 Task: Look for space in Parma, Italy from 4th June, 2023 to 8th June, 2023 for 2 adults in price range Rs.8000 to Rs.16000. Place can be private room with 1  bedroom having 1 bed and 1 bathroom. Property type can be house, flat, guest house, hotel. Booking option can be shelf check-in. Required host language is English.
Action: Mouse moved to (397, 106)
Screenshot: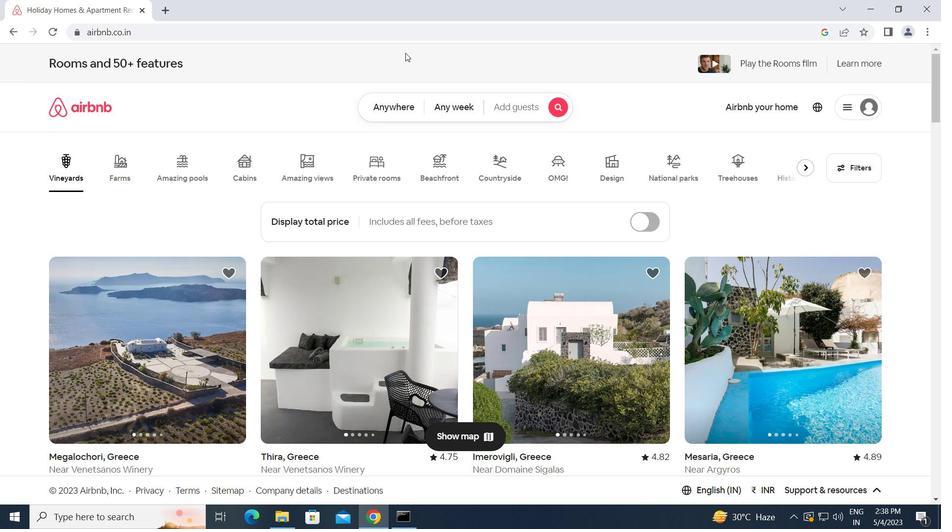 
Action: Mouse pressed left at (397, 106)
Screenshot: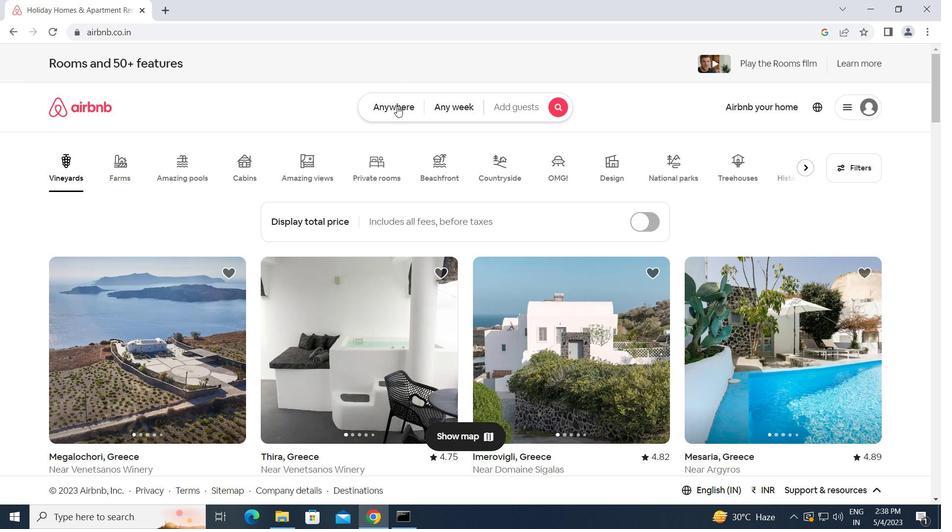 
Action: Mouse moved to (347, 142)
Screenshot: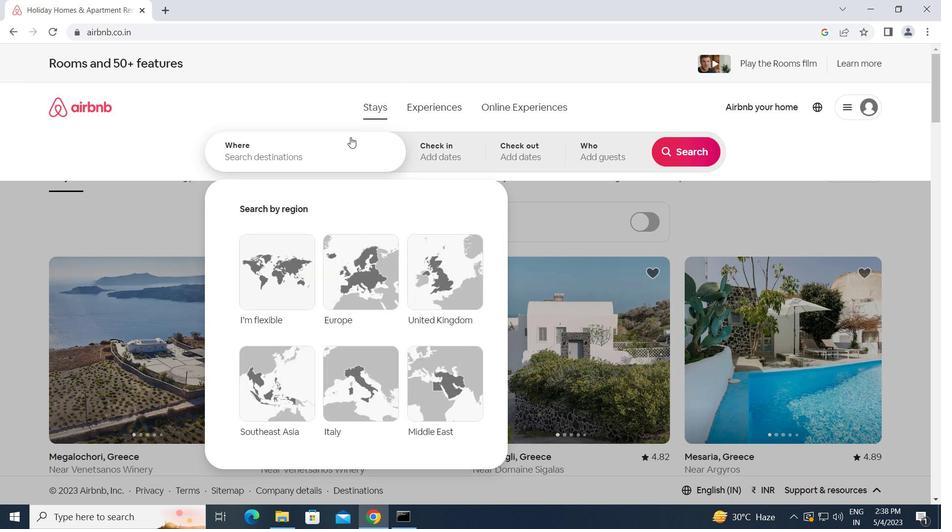 
Action: Mouse pressed left at (347, 142)
Screenshot: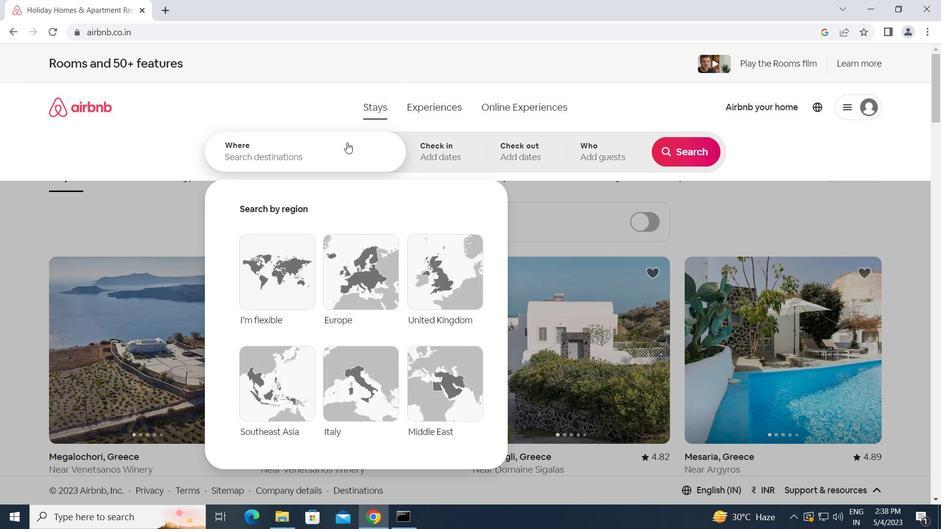 
Action: Key pressed p<Key.caps_lock>arma,<Key.space><Key.caps_lock>i<Key.caps_lock>taly<Key.enter>
Screenshot: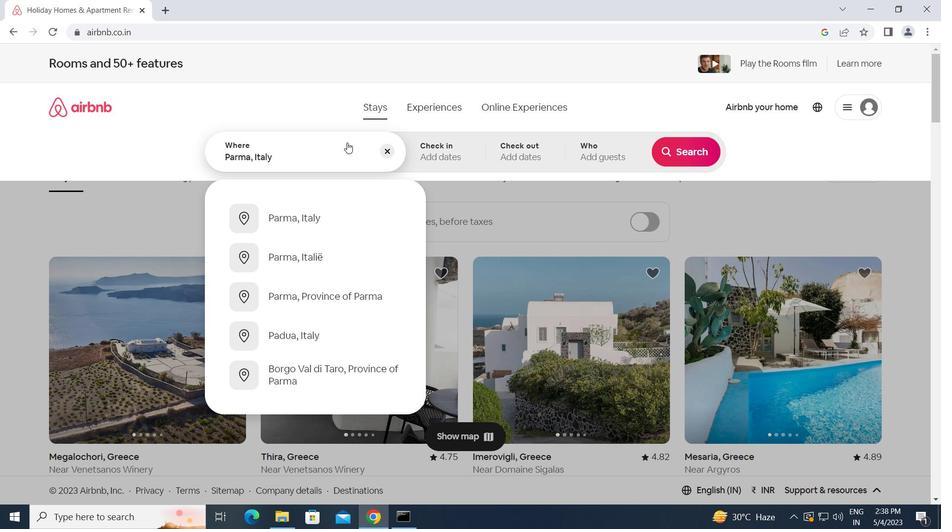 
Action: Mouse moved to (501, 335)
Screenshot: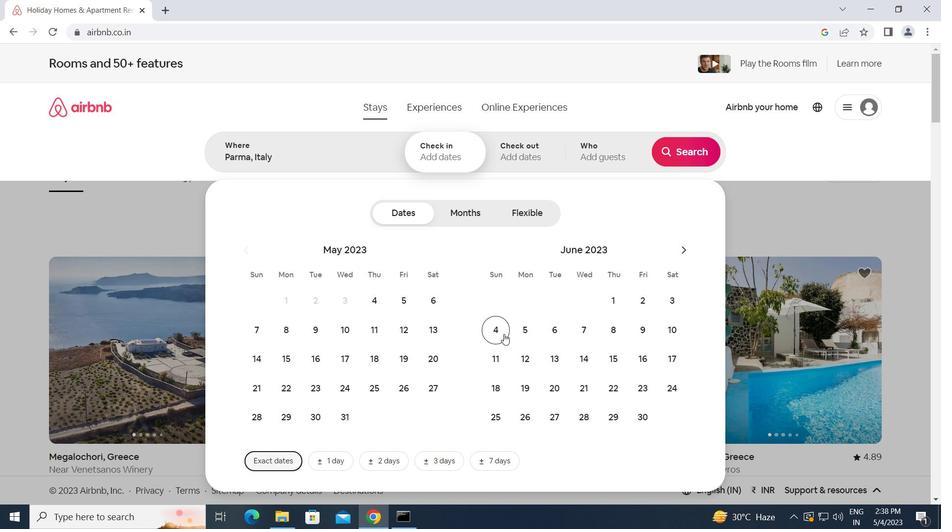 
Action: Mouse pressed left at (501, 335)
Screenshot: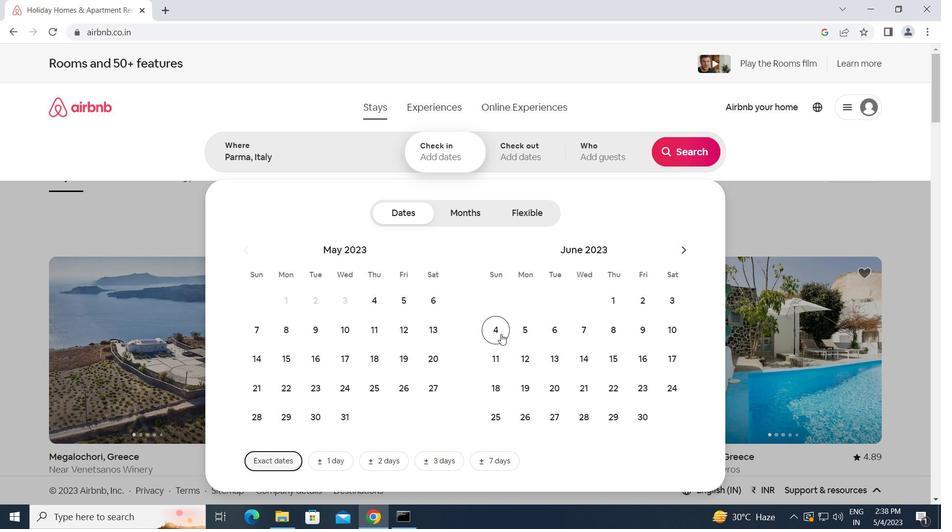 
Action: Mouse moved to (617, 334)
Screenshot: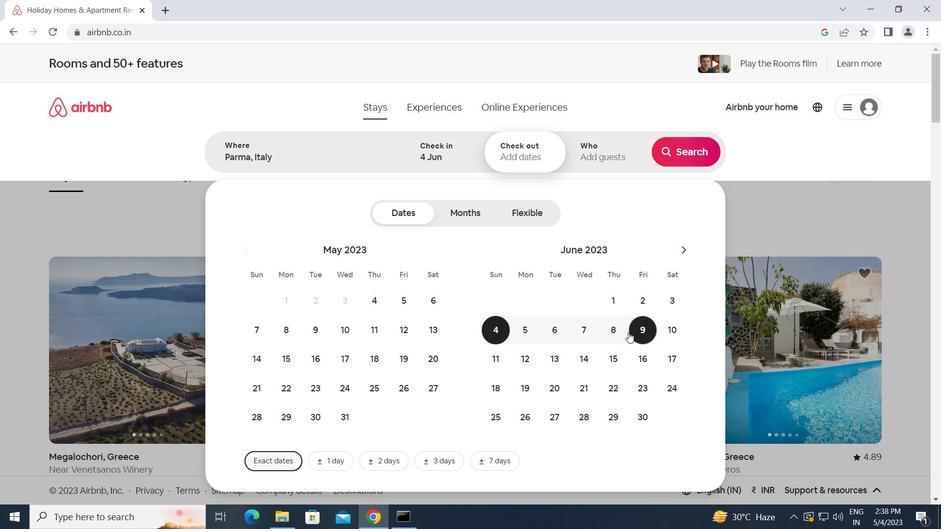 
Action: Mouse pressed left at (617, 334)
Screenshot: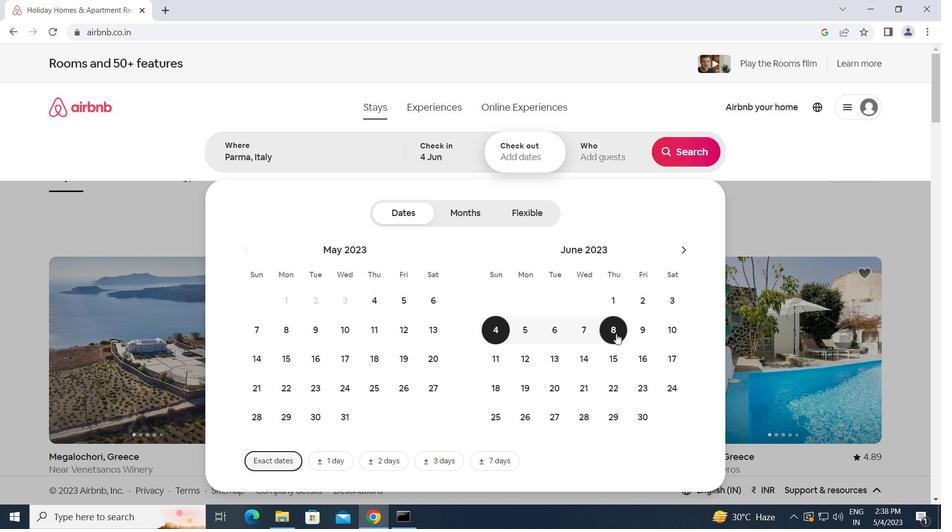 
Action: Mouse moved to (589, 146)
Screenshot: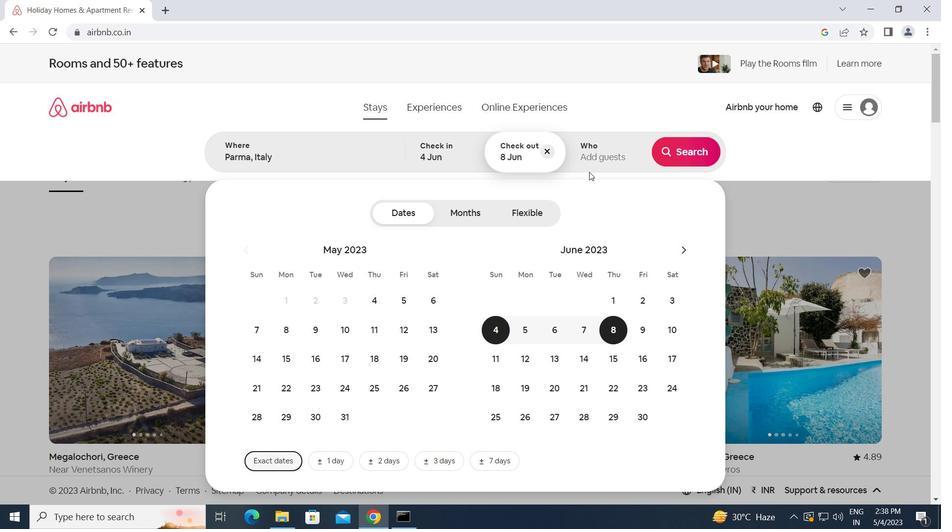 
Action: Mouse pressed left at (589, 146)
Screenshot: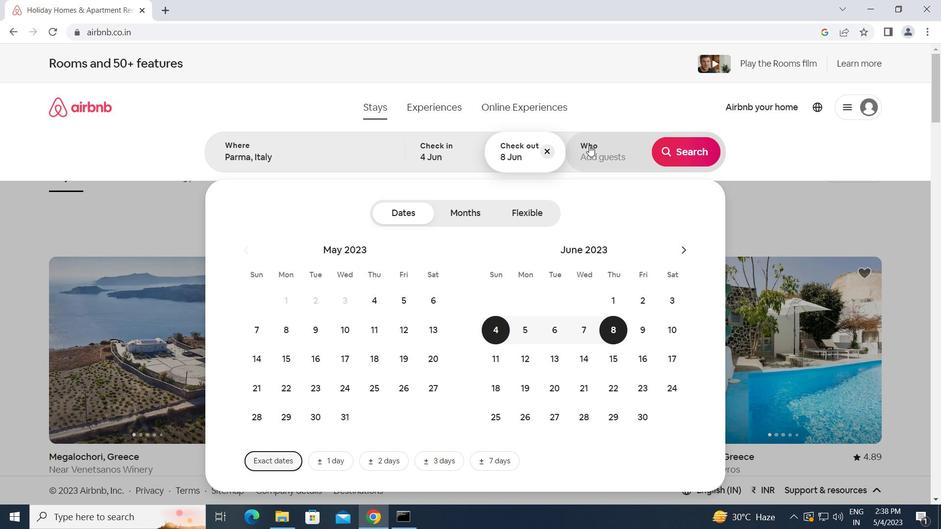 
Action: Mouse moved to (691, 221)
Screenshot: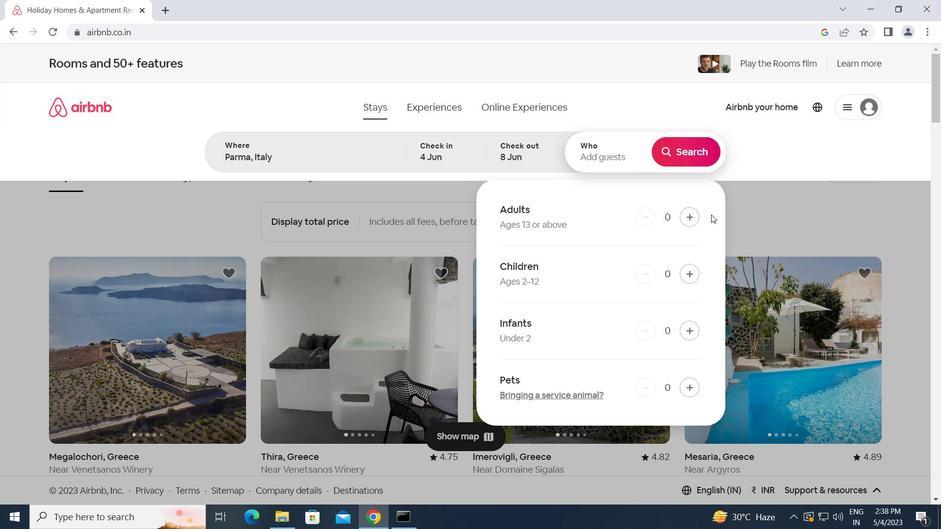 
Action: Mouse pressed left at (691, 221)
Screenshot: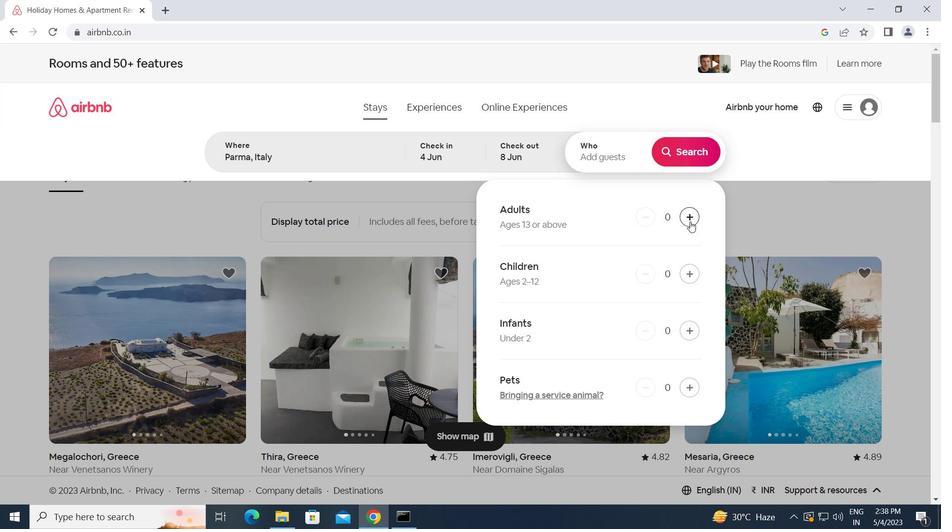 
Action: Mouse pressed left at (691, 221)
Screenshot: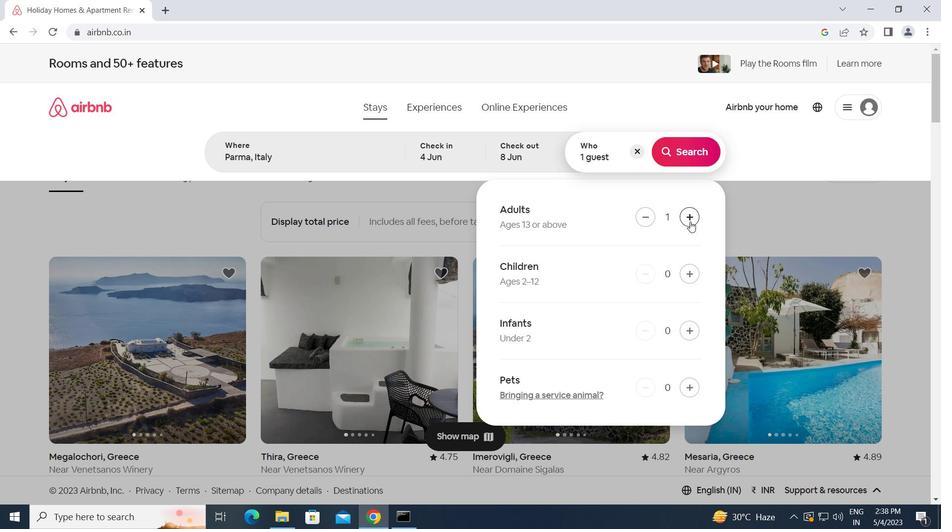 
Action: Mouse moved to (681, 153)
Screenshot: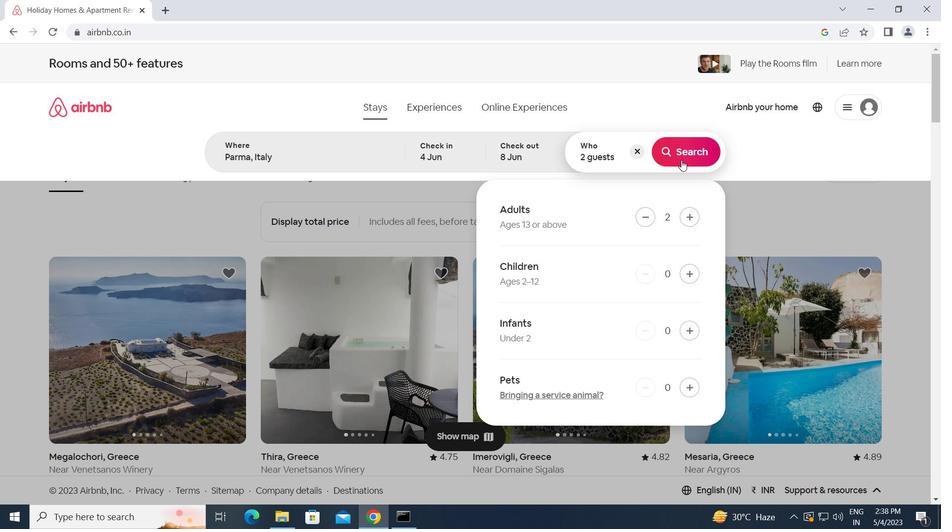 
Action: Mouse pressed left at (681, 153)
Screenshot: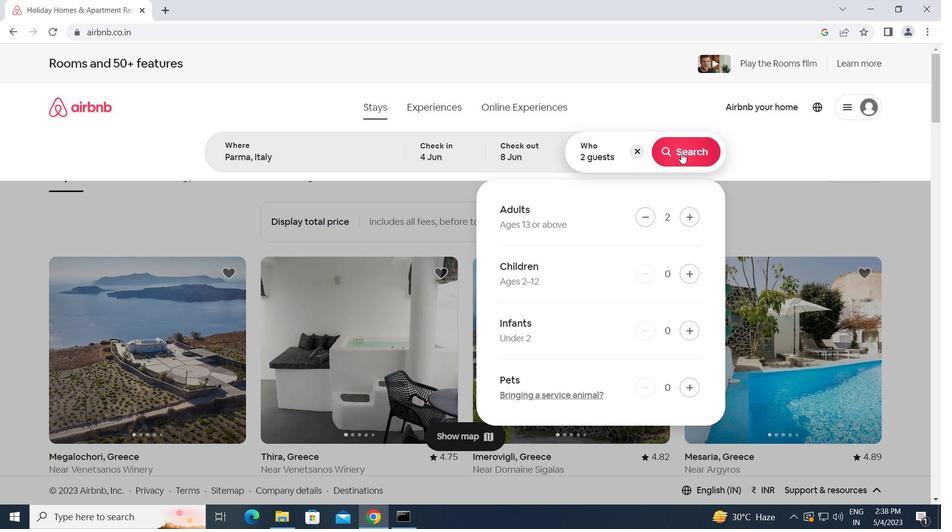 
Action: Mouse moved to (882, 122)
Screenshot: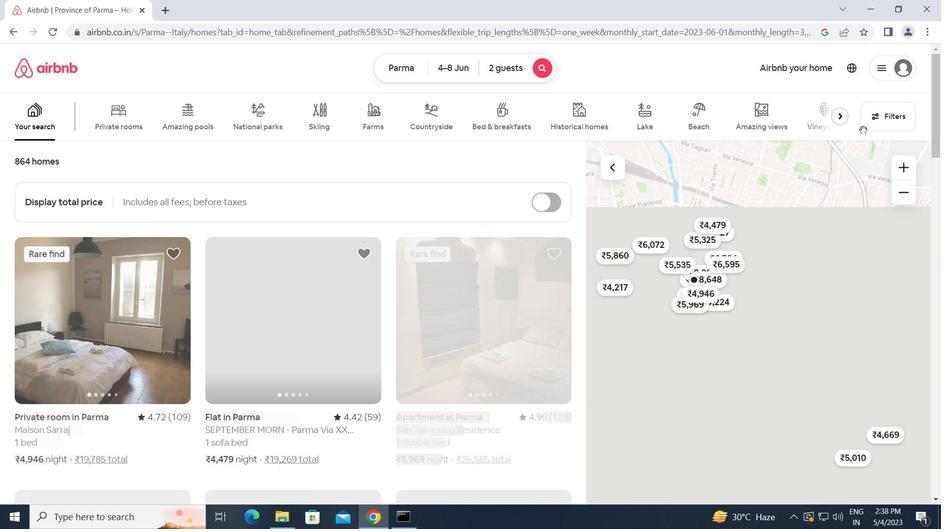 
Action: Mouse pressed left at (882, 122)
Screenshot: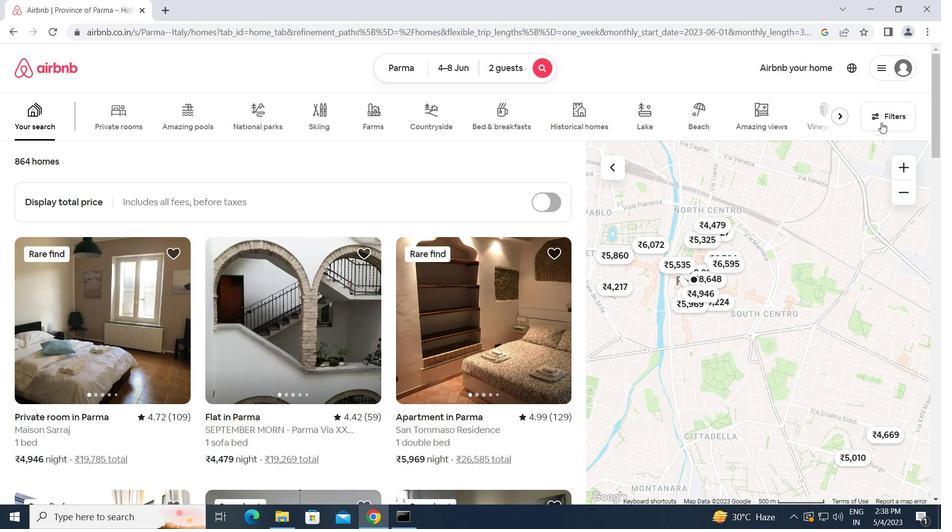 
Action: Mouse moved to (306, 270)
Screenshot: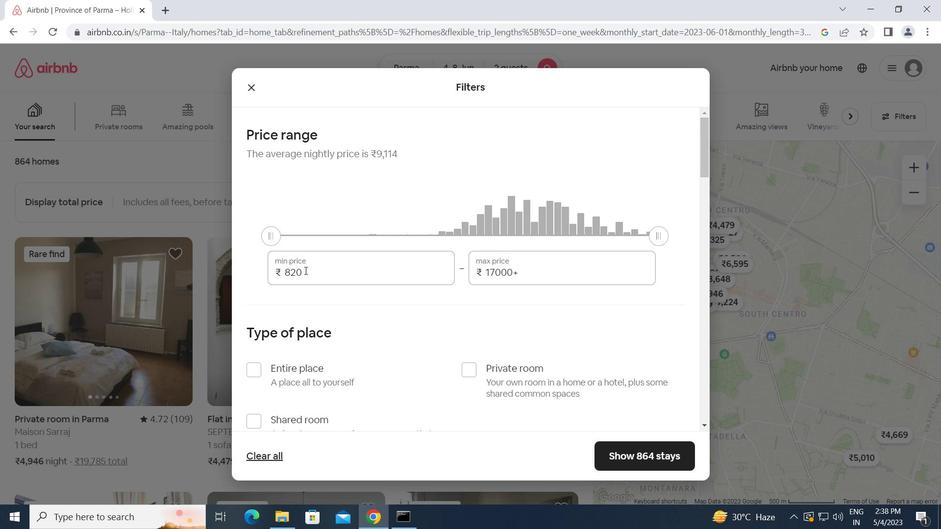 
Action: Mouse pressed left at (306, 270)
Screenshot: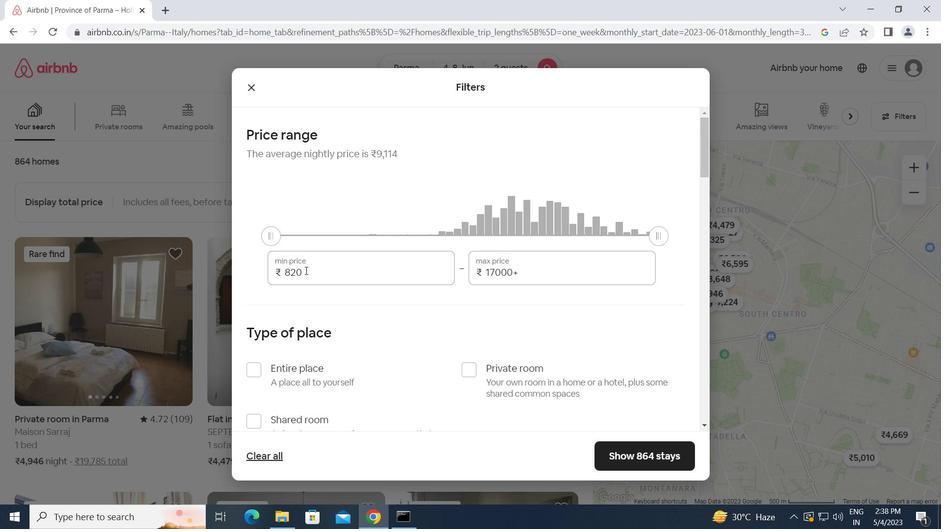 
Action: Mouse moved to (277, 277)
Screenshot: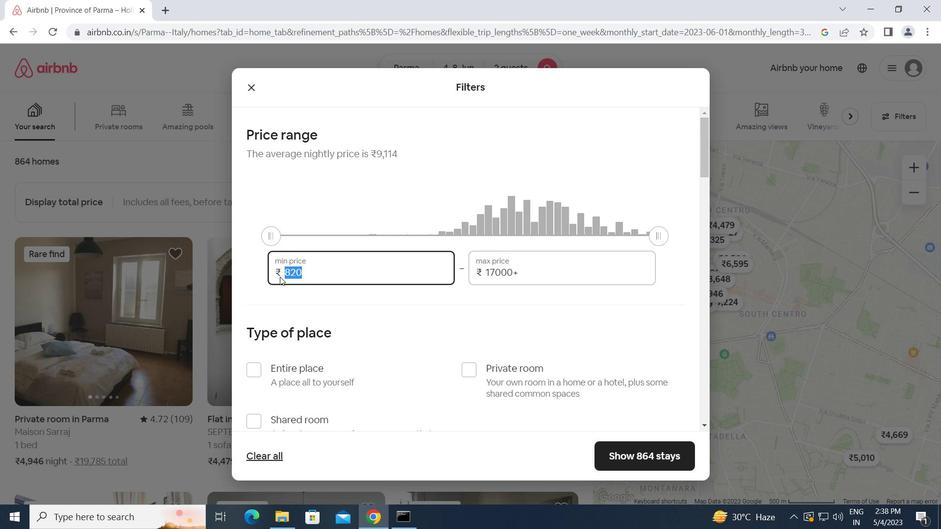 
Action: Key pressed 8000<Key.tab>16000
Screenshot: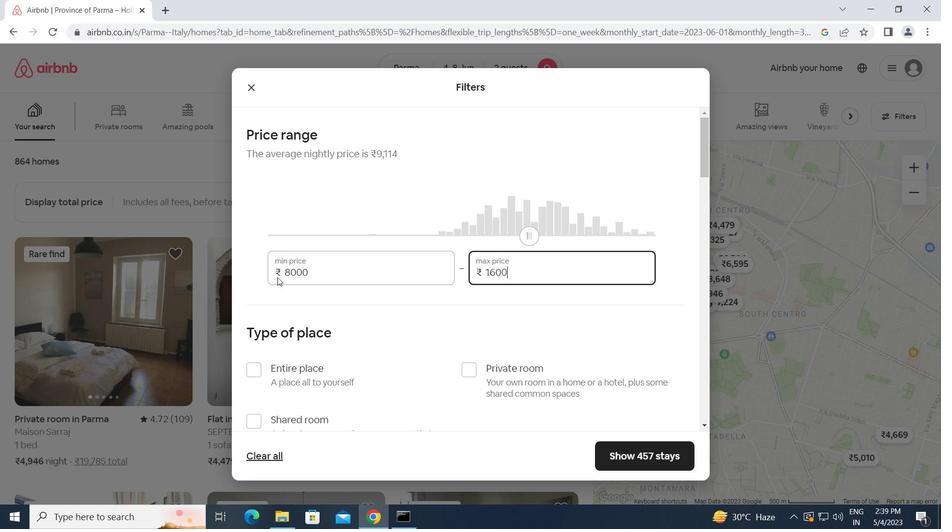 
Action: Mouse moved to (470, 367)
Screenshot: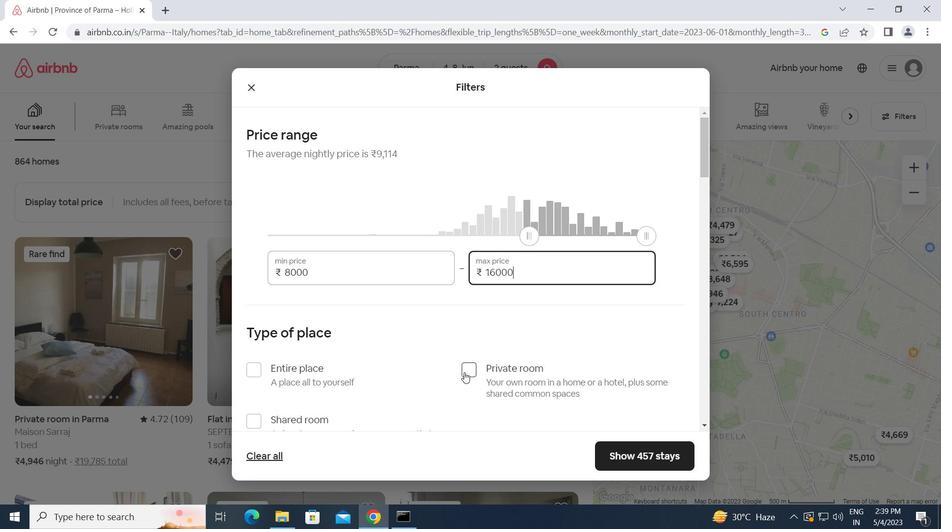 
Action: Mouse pressed left at (470, 367)
Screenshot: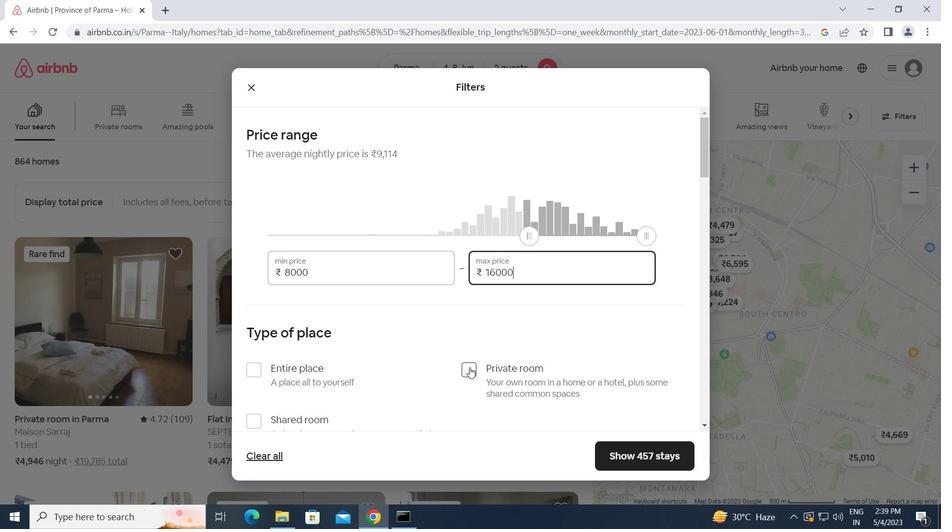
Action: Mouse moved to (452, 405)
Screenshot: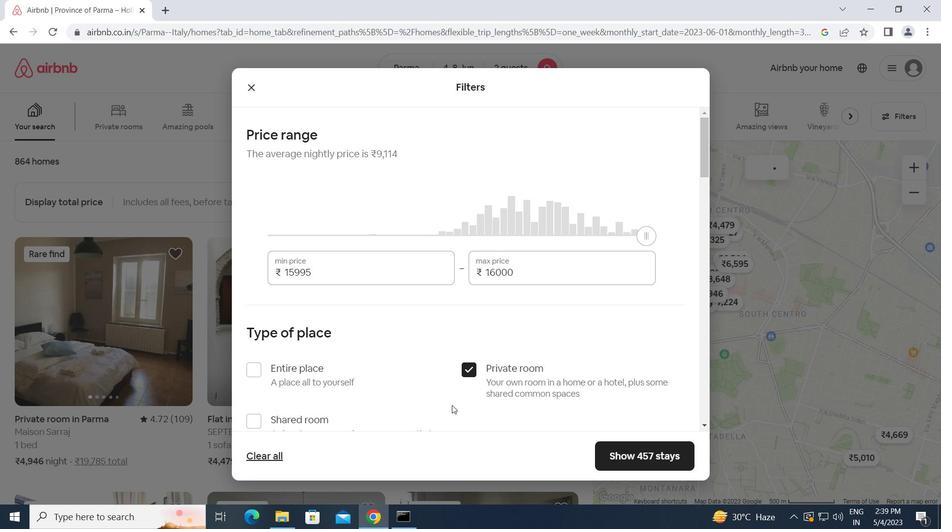 
Action: Mouse scrolled (452, 405) with delta (0, 0)
Screenshot: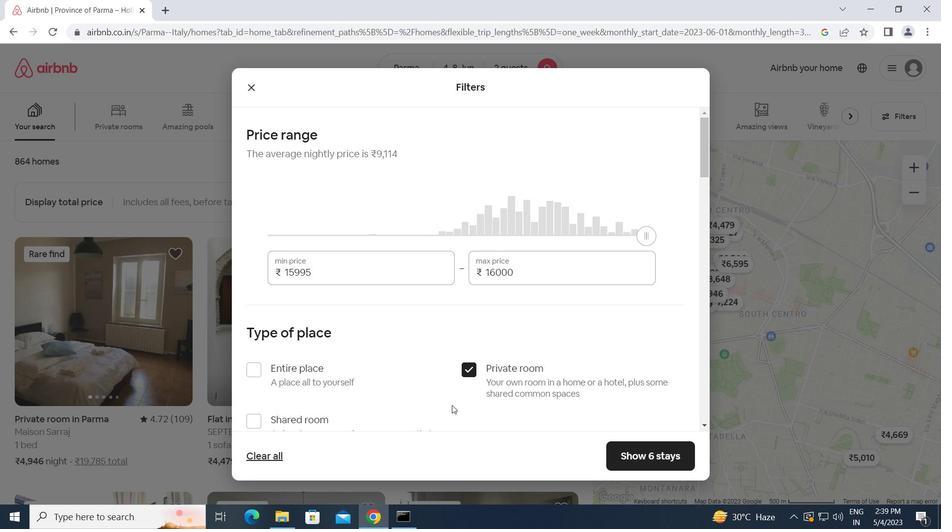 
Action: Mouse scrolled (452, 405) with delta (0, 0)
Screenshot: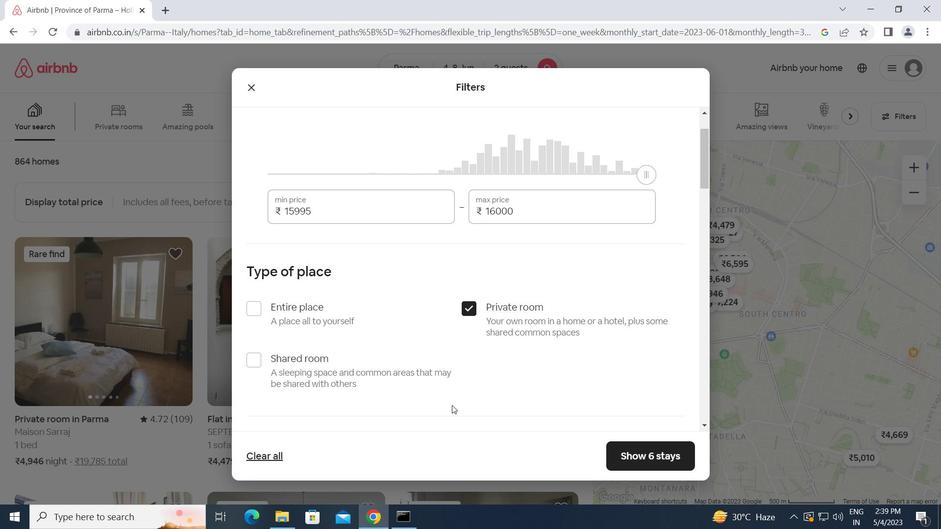 
Action: Mouse scrolled (452, 405) with delta (0, 0)
Screenshot: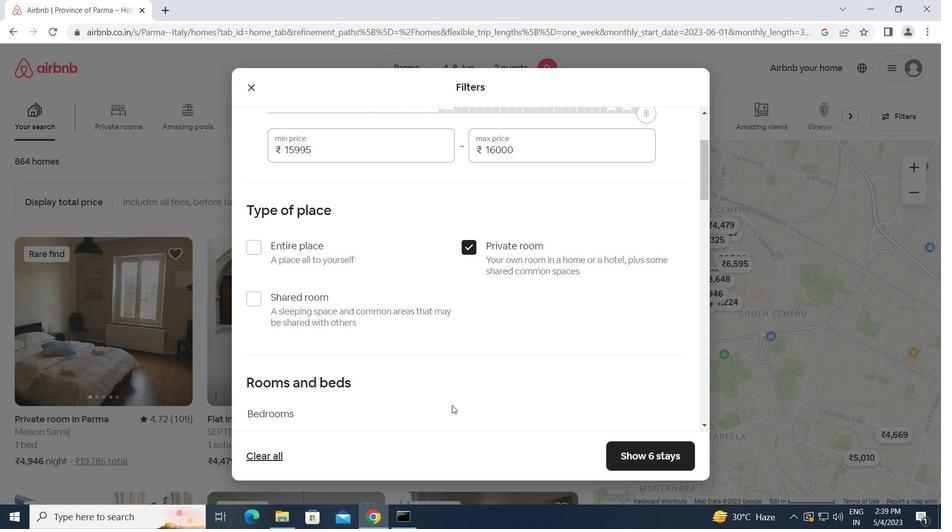 
Action: Mouse scrolled (452, 405) with delta (0, 0)
Screenshot: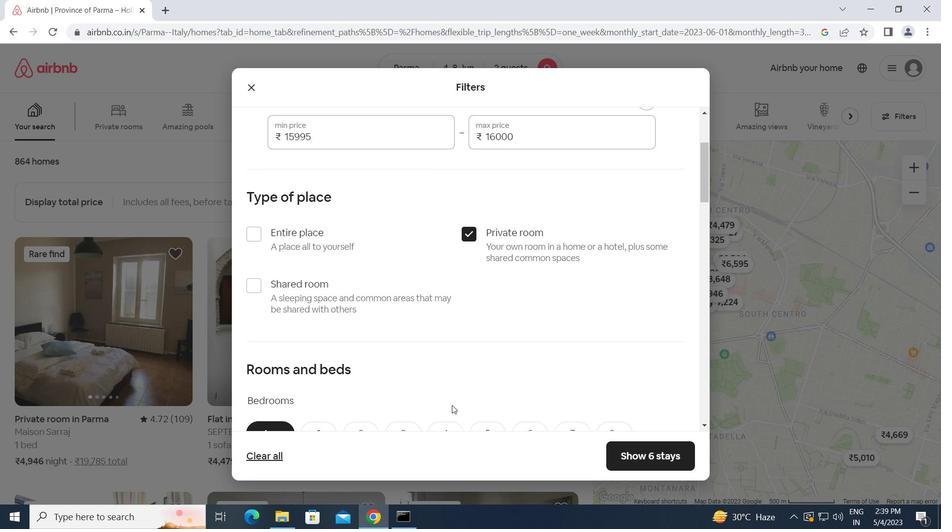
Action: Mouse moved to (318, 322)
Screenshot: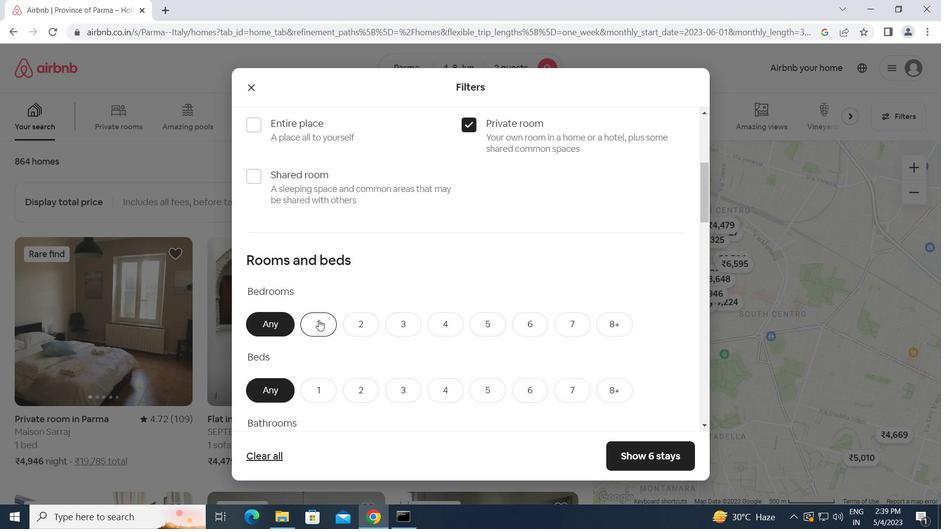 
Action: Mouse pressed left at (318, 322)
Screenshot: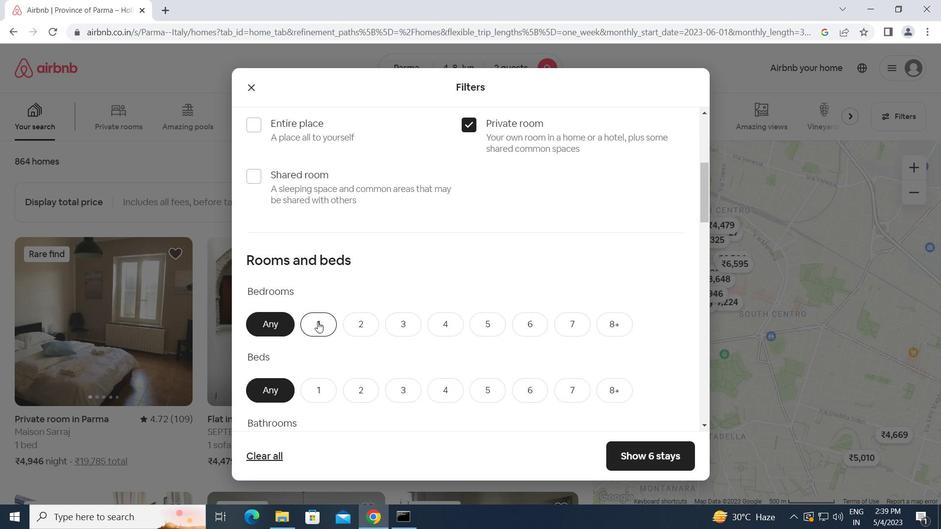 
Action: Mouse moved to (319, 380)
Screenshot: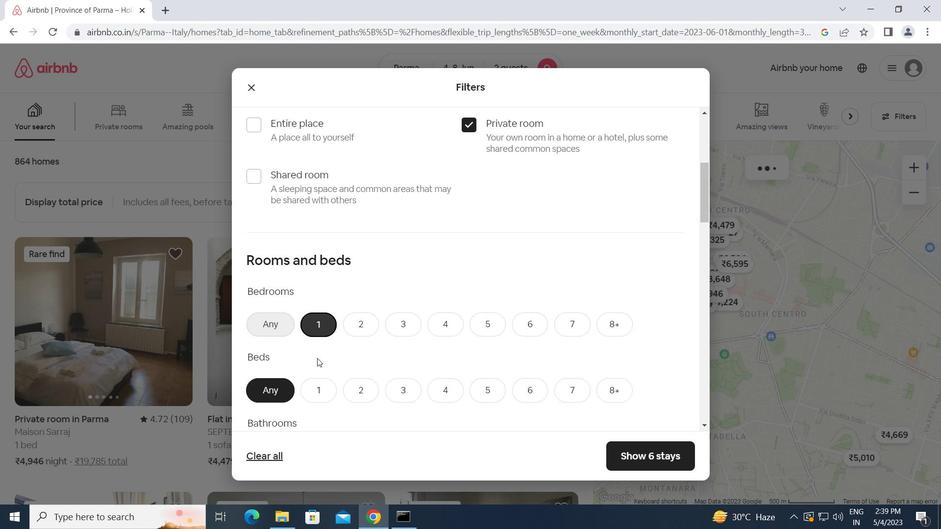 
Action: Mouse scrolled (319, 380) with delta (0, 0)
Screenshot: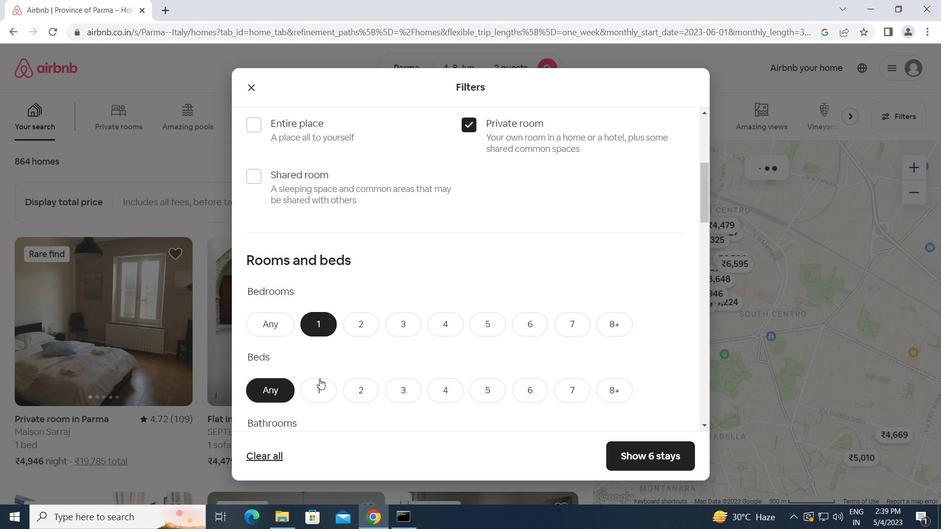 
Action: Mouse moved to (323, 338)
Screenshot: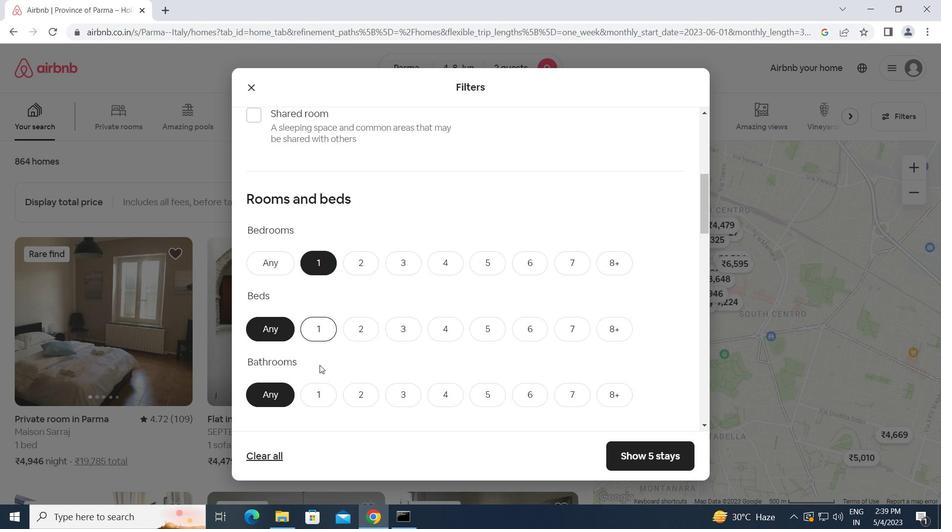 
Action: Mouse pressed left at (323, 338)
Screenshot: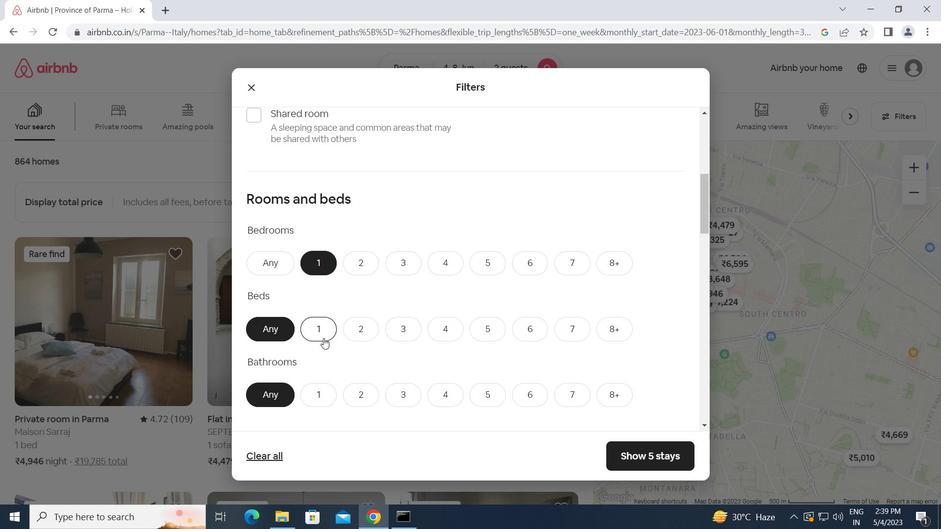 
Action: Mouse moved to (314, 397)
Screenshot: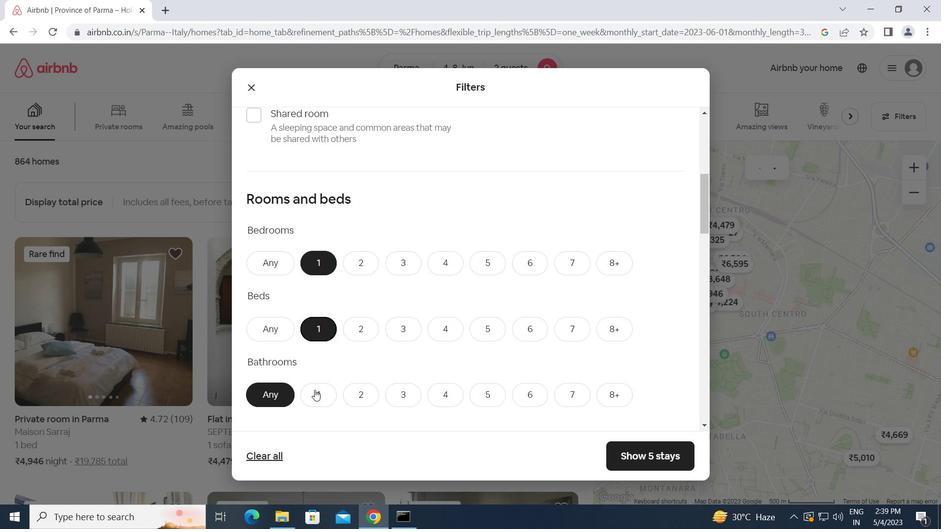 
Action: Mouse pressed left at (314, 397)
Screenshot: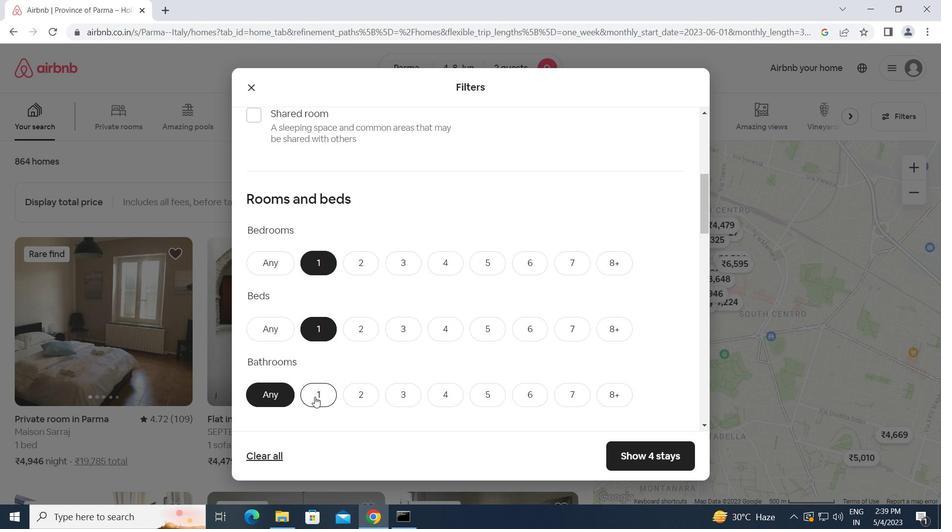 
Action: Mouse moved to (339, 399)
Screenshot: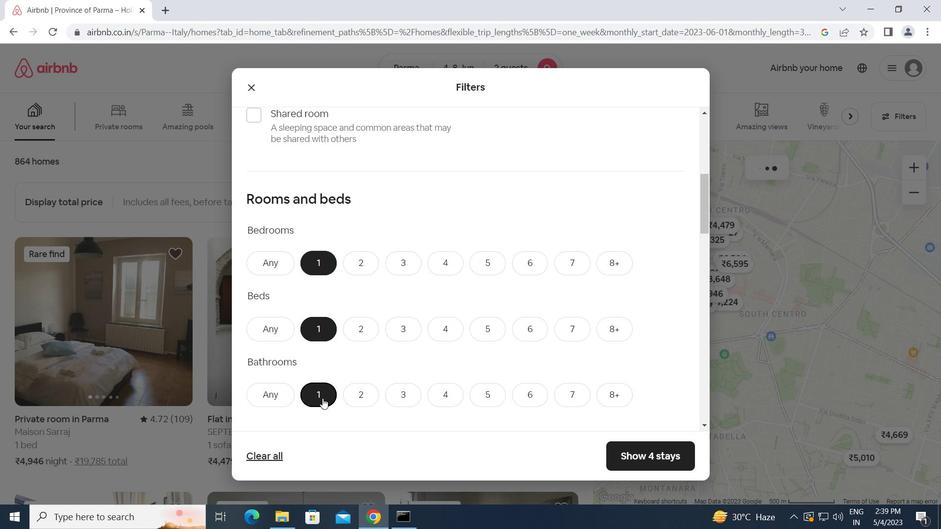 
Action: Mouse scrolled (339, 399) with delta (0, 0)
Screenshot: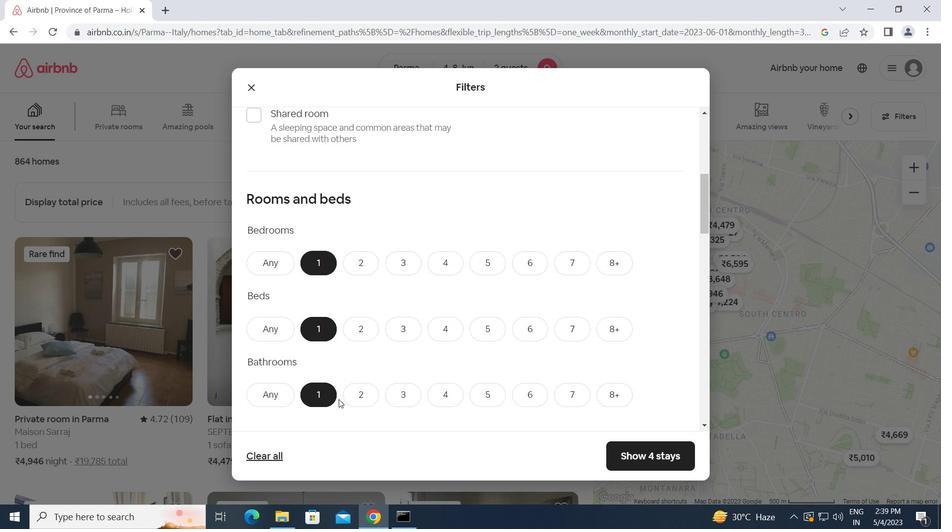 
Action: Mouse scrolled (339, 399) with delta (0, 0)
Screenshot: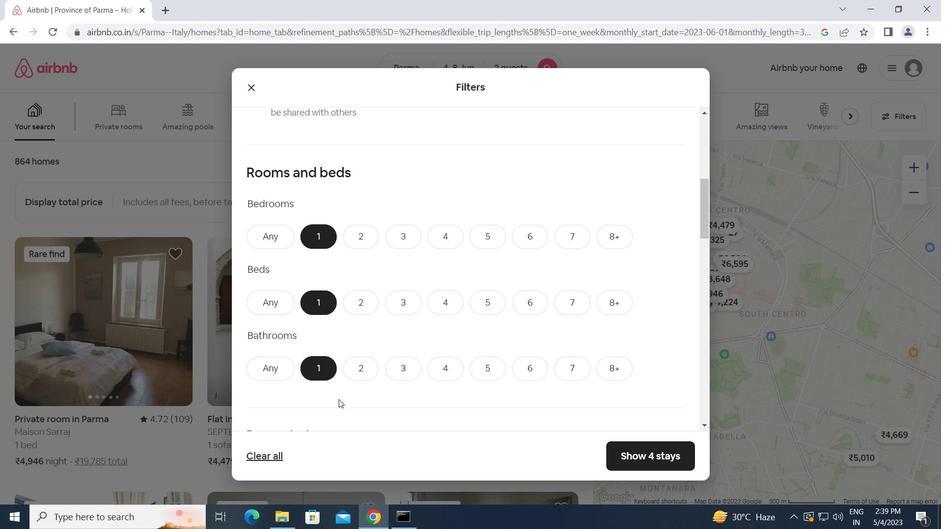 
Action: Mouse scrolled (339, 399) with delta (0, 0)
Screenshot: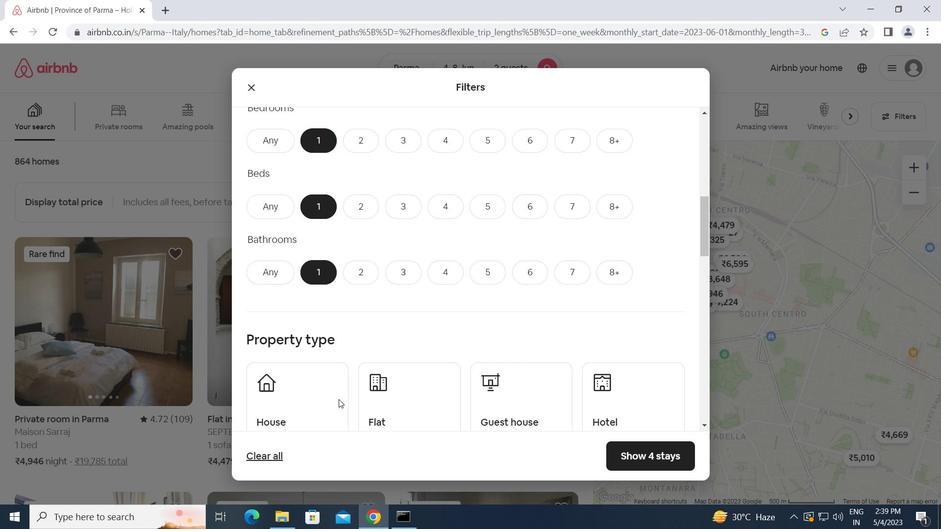 
Action: Mouse moved to (295, 346)
Screenshot: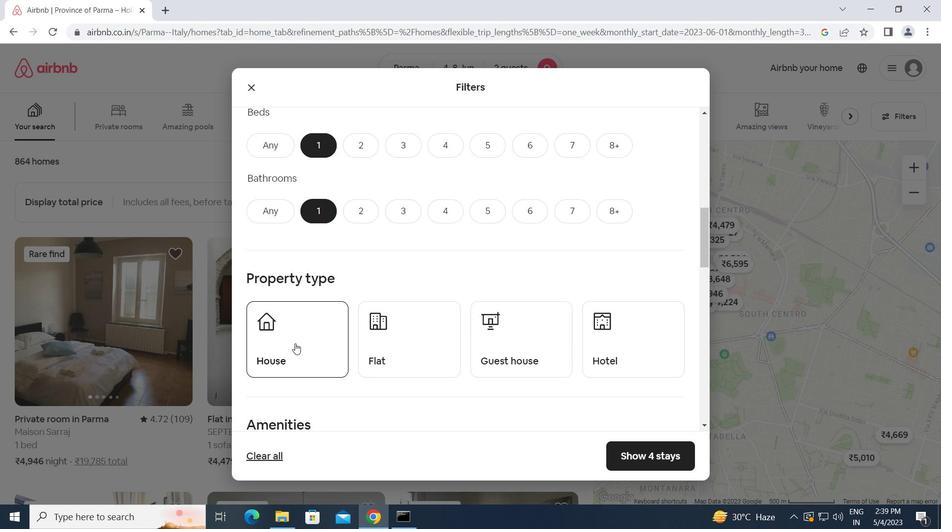 
Action: Mouse pressed left at (295, 346)
Screenshot: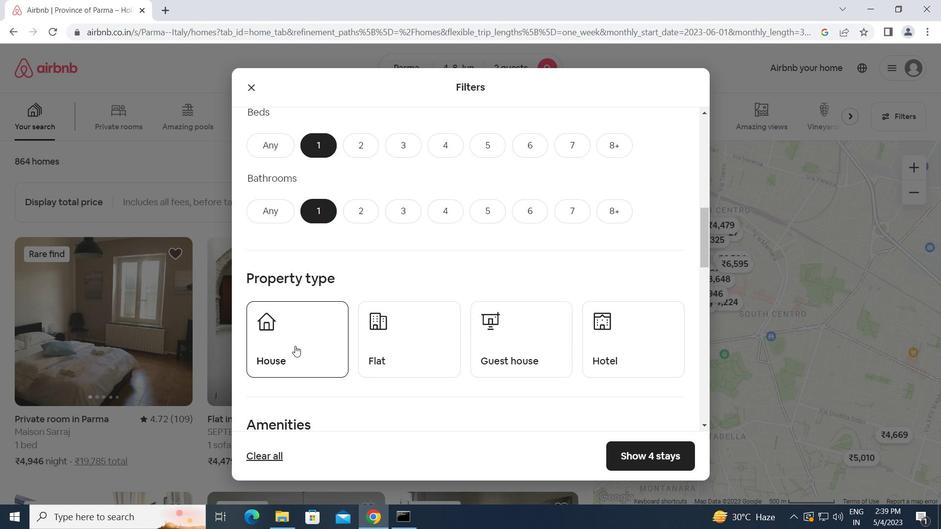
Action: Mouse moved to (376, 349)
Screenshot: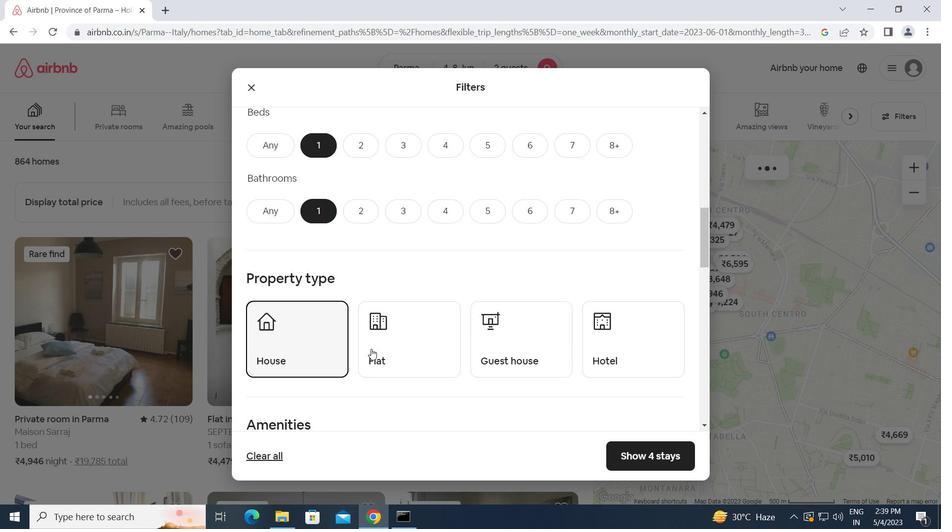 
Action: Mouse pressed left at (376, 349)
Screenshot: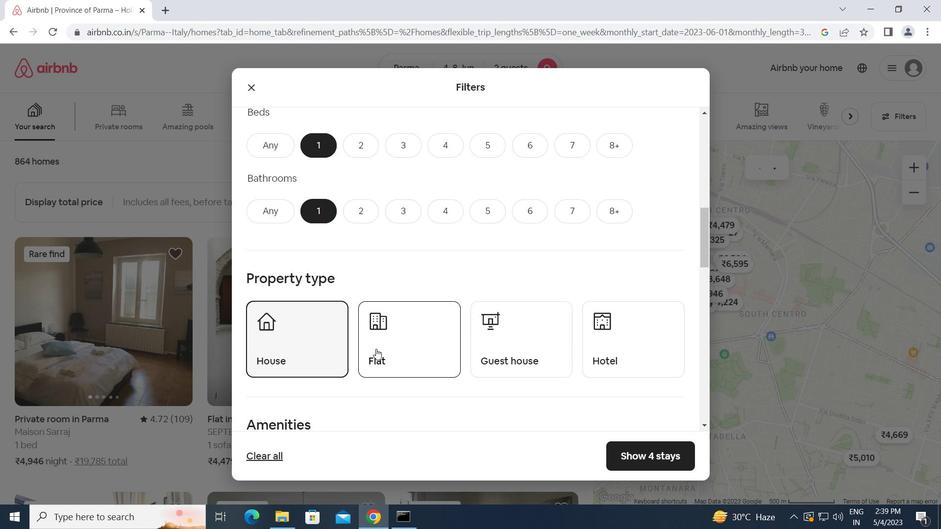 
Action: Mouse moved to (511, 347)
Screenshot: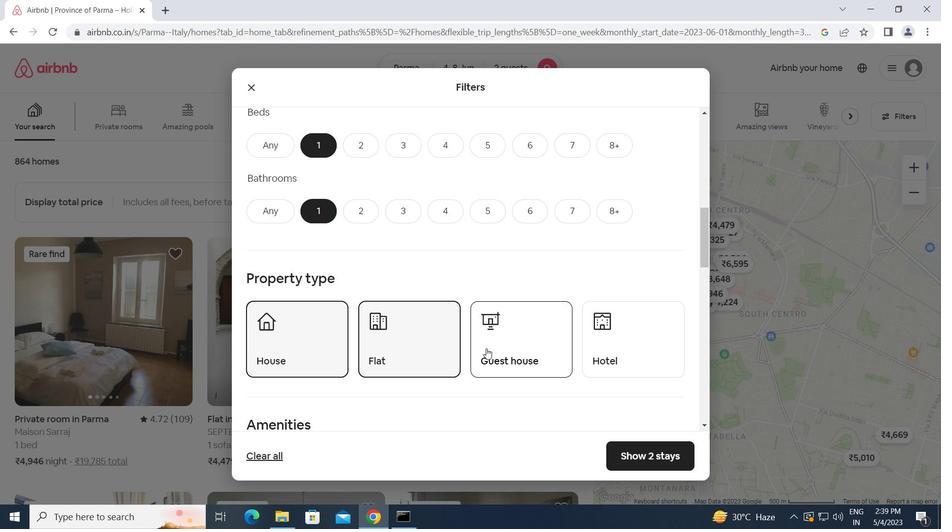 
Action: Mouse pressed left at (511, 347)
Screenshot: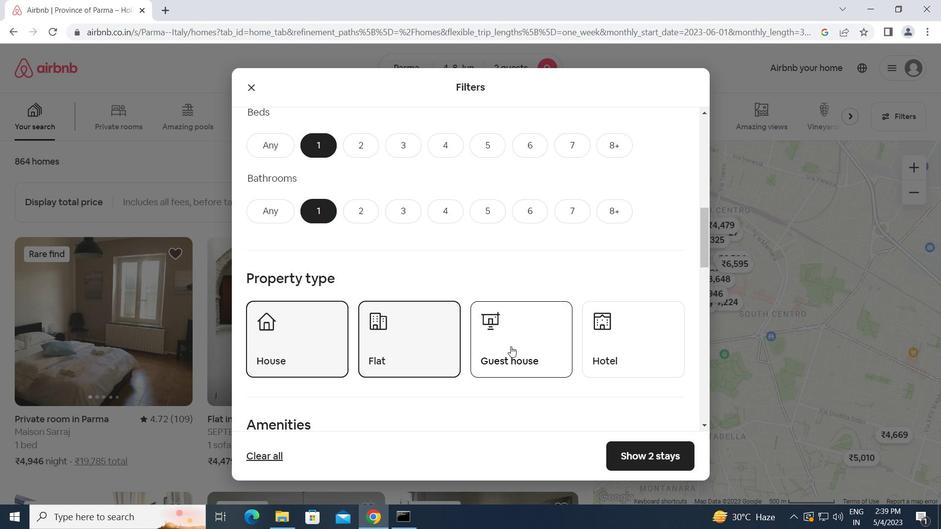 
Action: Mouse moved to (628, 350)
Screenshot: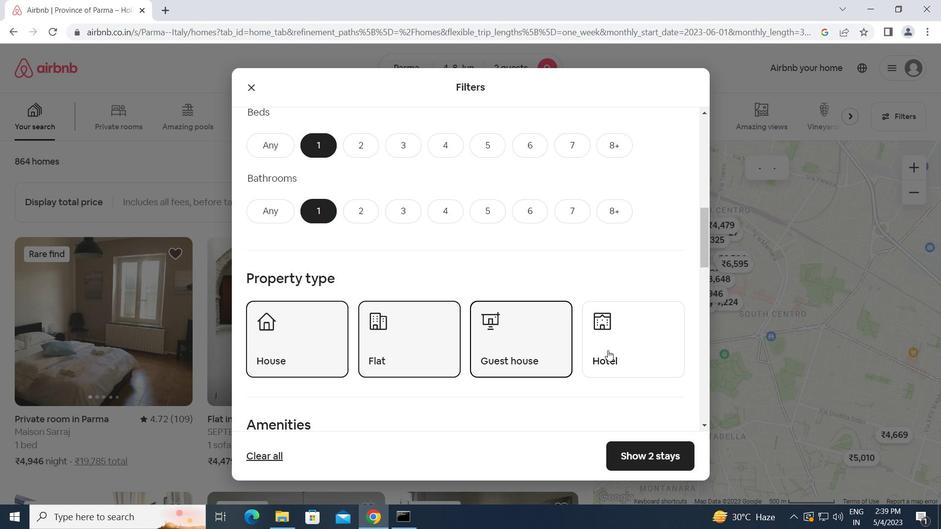 
Action: Mouse pressed left at (628, 350)
Screenshot: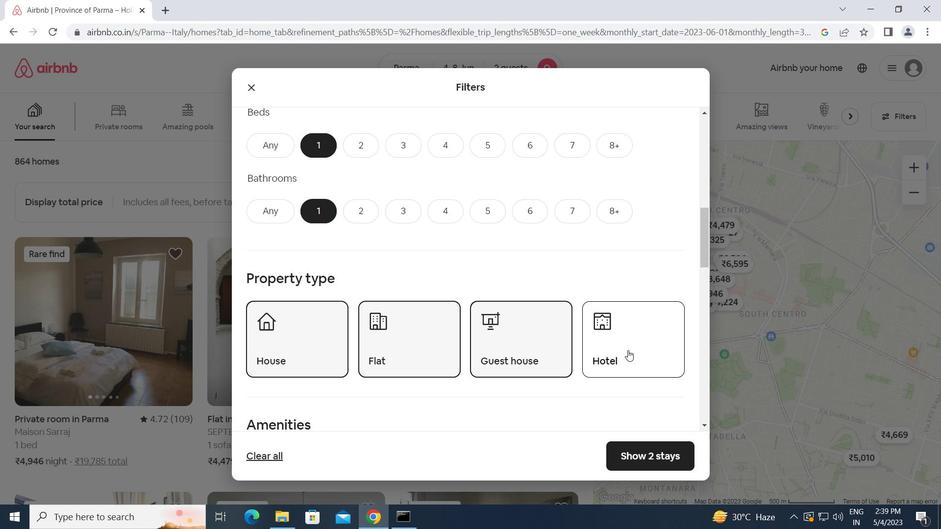 
Action: Mouse moved to (435, 423)
Screenshot: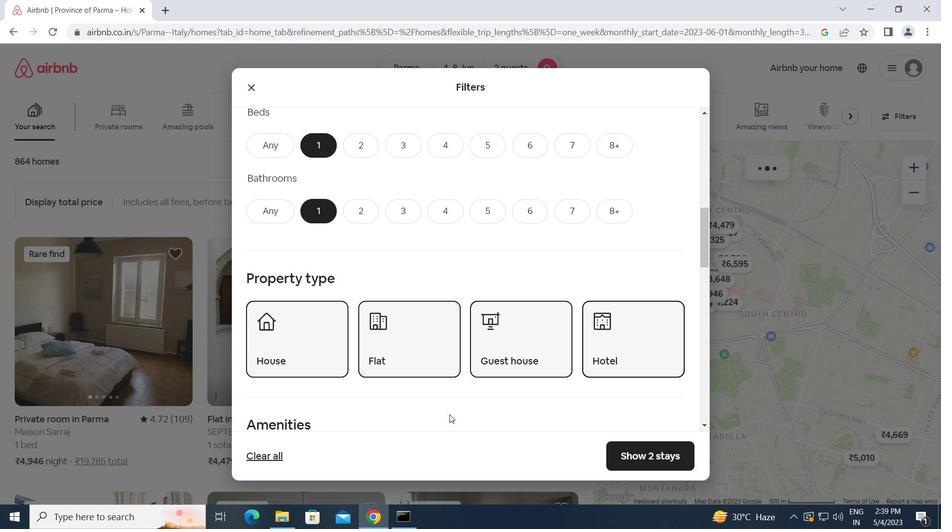 
Action: Mouse scrolled (435, 422) with delta (0, 0)
Screenshot: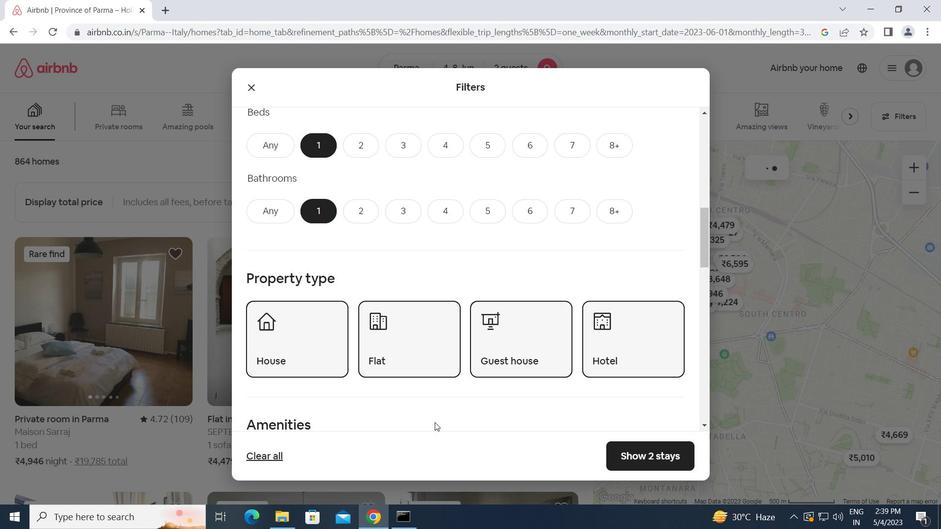 
Action: Mouse scrolled (435, 422) with delta (0, 0)
Screenshot: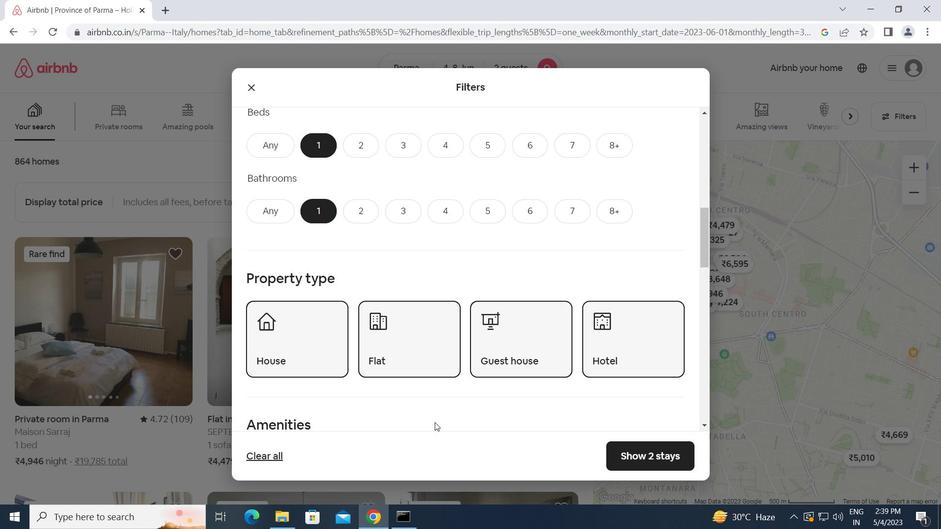 
Action: Mouse scrolled (435, 422) with delta (0, 0)
Screenshot: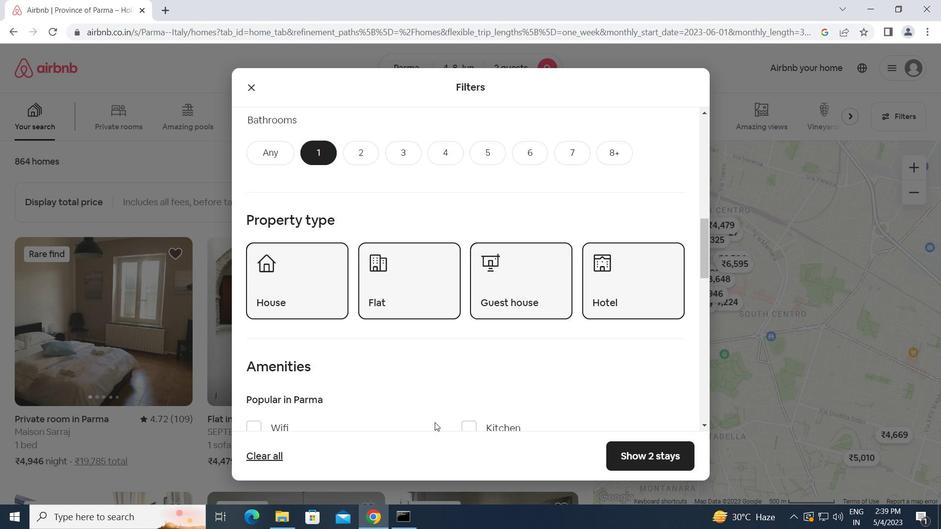 
Action: Mouse moved to (433, 415)
Screenshot: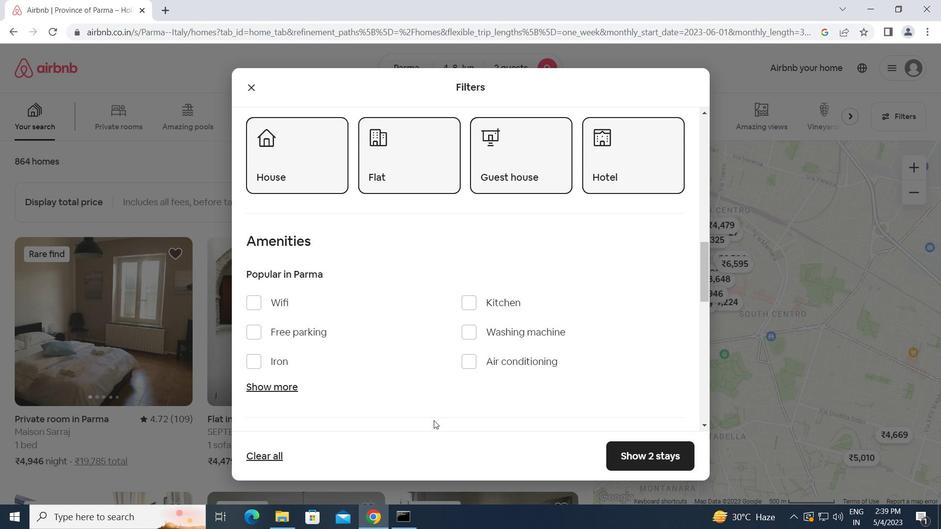 
Action: Mouse scrolled (433, 415) with delta (0, 0)
Screenshot: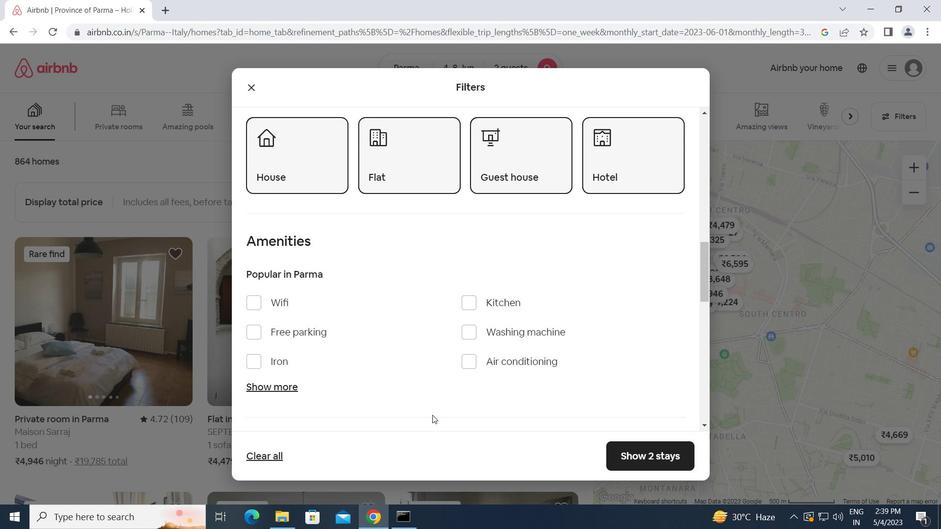 
Action: Mouse scrolled (433, 415) with delta (0, 0)
Screenshot: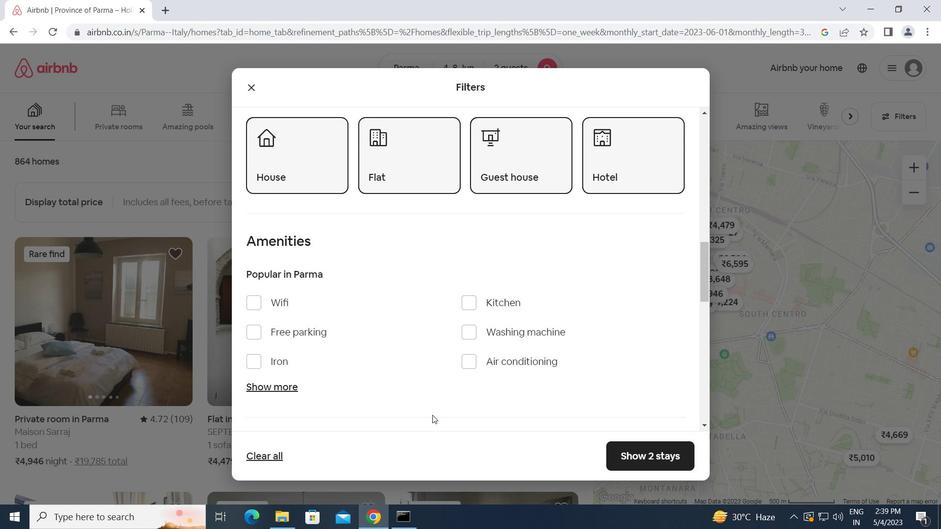 
Action: Mouse scrolled (433, 415) with delta (0, 0)
Screenshot: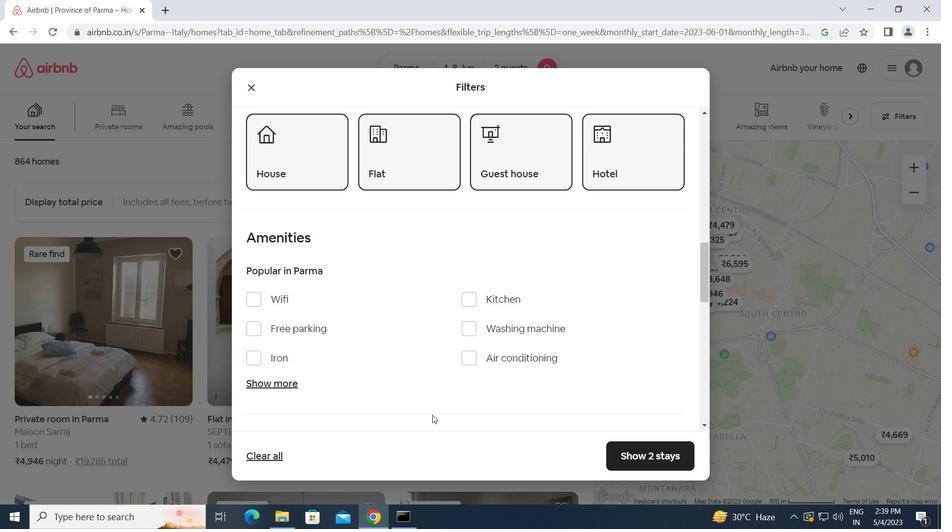 
Action: Mouse moved to (659, 351)
Screenshot: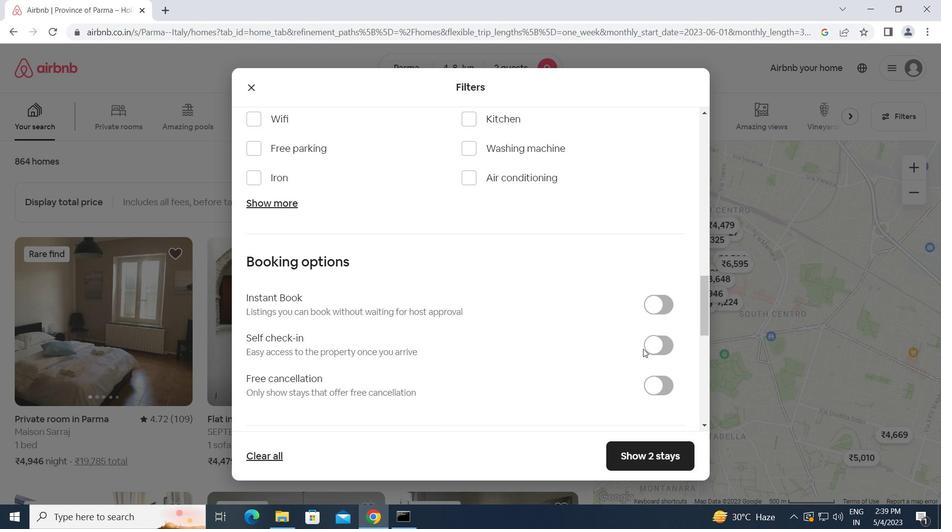 
Action: Mouse pressed left at (659, 351)
Screenshot: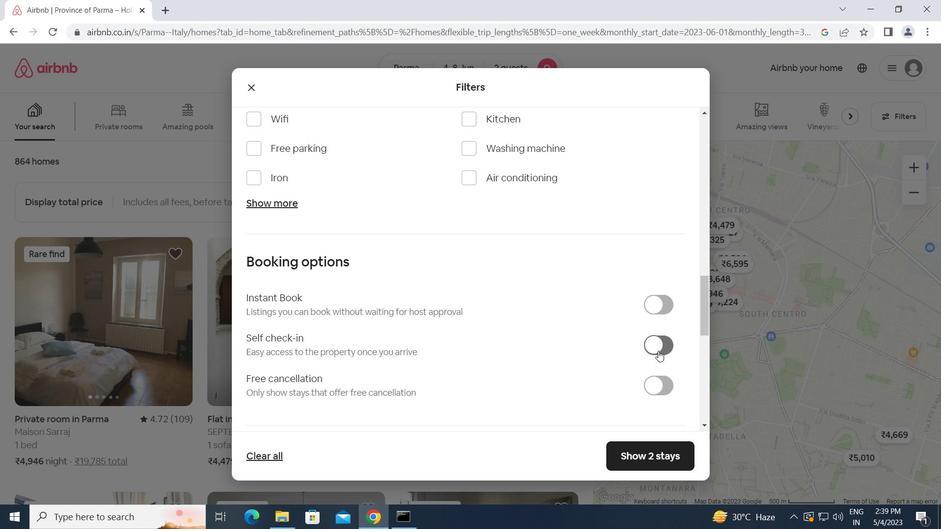 
Action: Mouse moved to (491, 378)
Screenshot: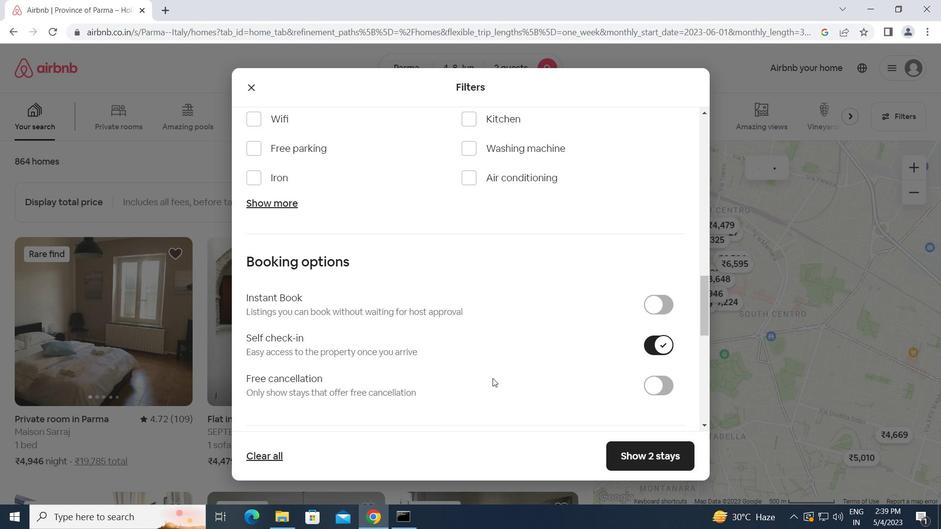 
Action: Mouse scrolled (491, 378) with delta (0, 0)
Screenshot: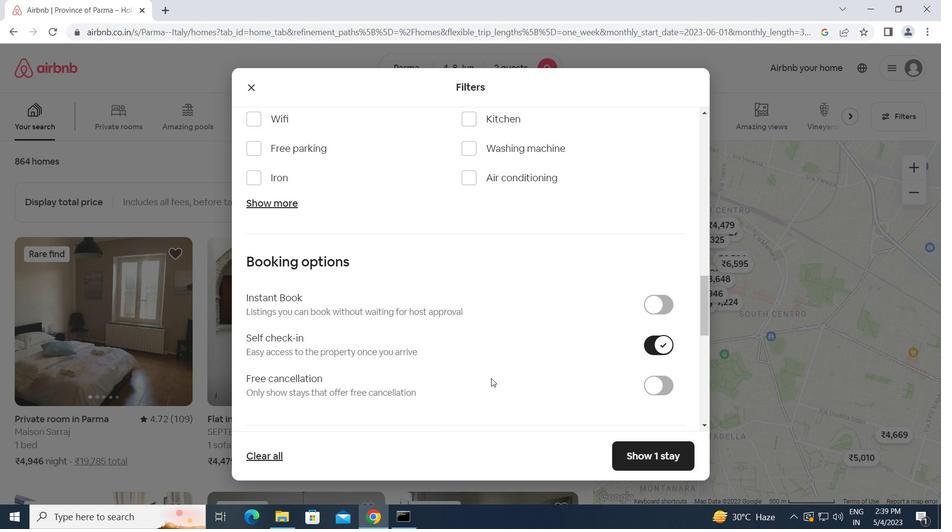 
Action: Mouse scrolled (491, 378) with delta (0, 0)
Screenshot: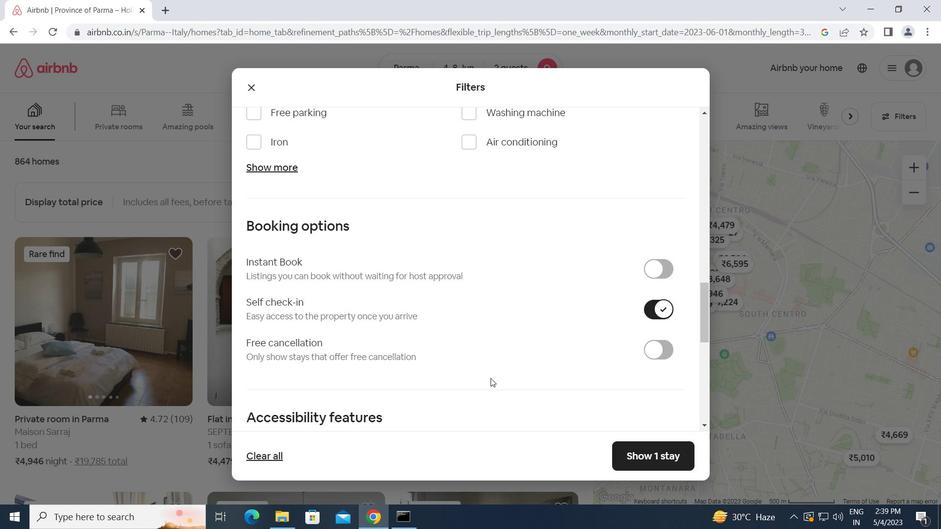 
Action: Mouse scrolled (491, 378) with delta (0, 0)
Screenshot: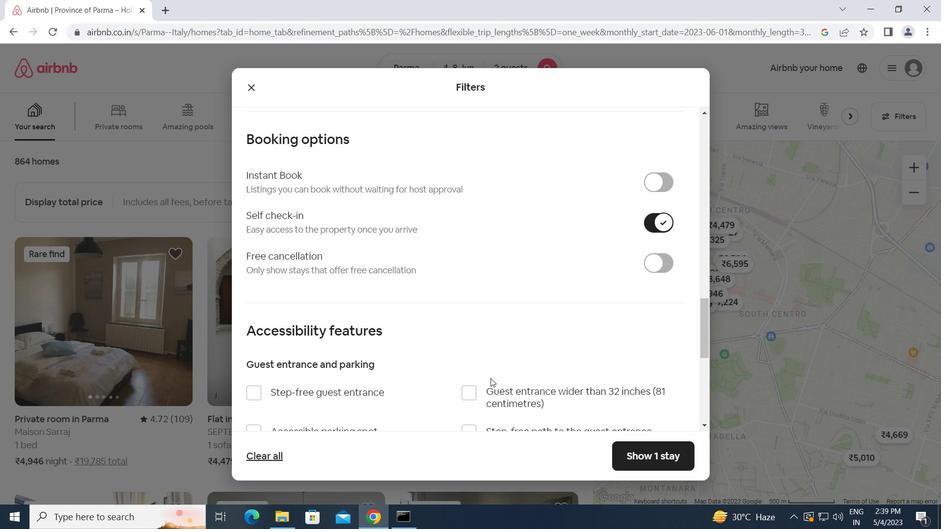 
Action: Mouse scrolled (491, 378) with delta (0, 0)
Screenshot: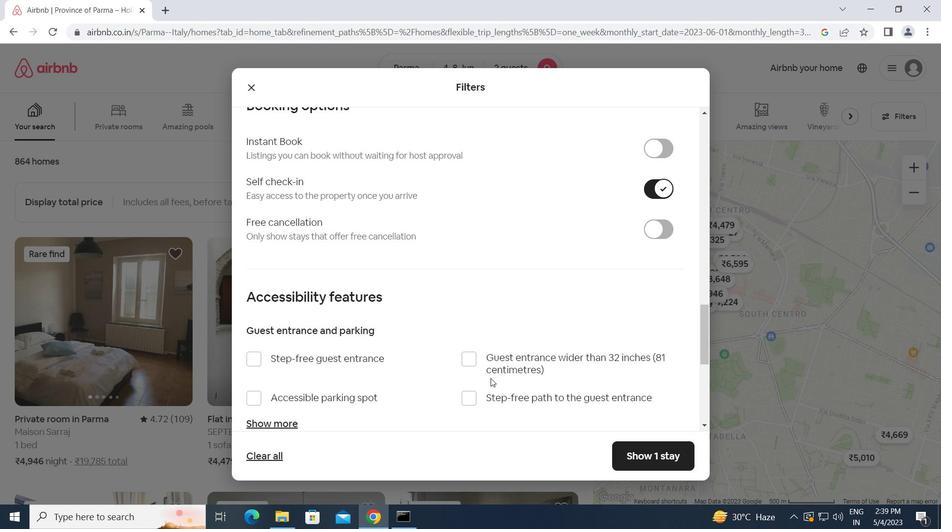 
Action: Mouse scrolled (491, 378) with delta (0, 0)
Screenshot: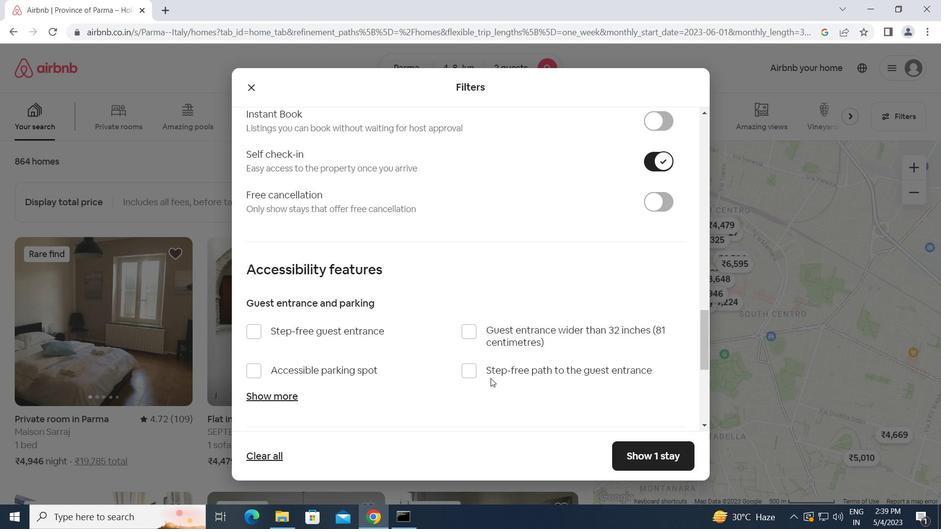 
Action: Mouse scrolled (491, 378) with delta (0, 0)
Screenshot: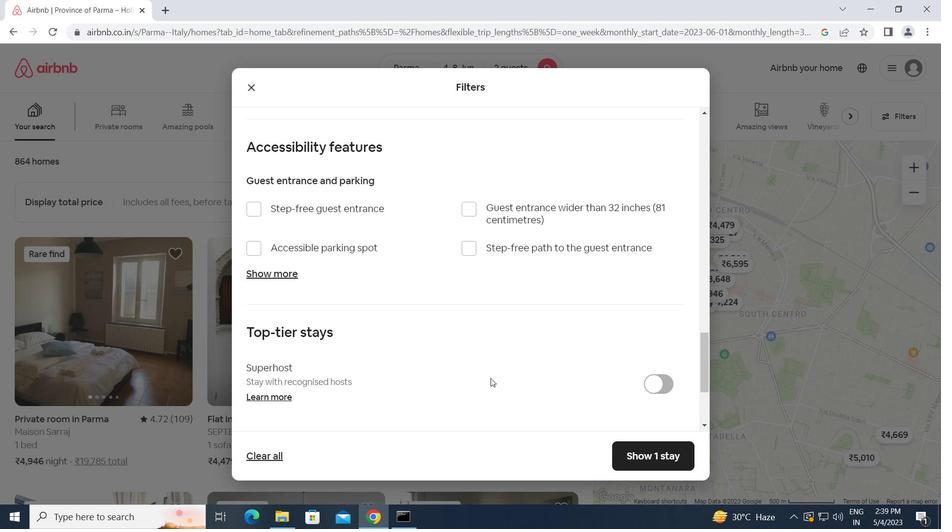 
Action: Mouse scrolled (491, 378) with delta (0, 0)
Screenshot: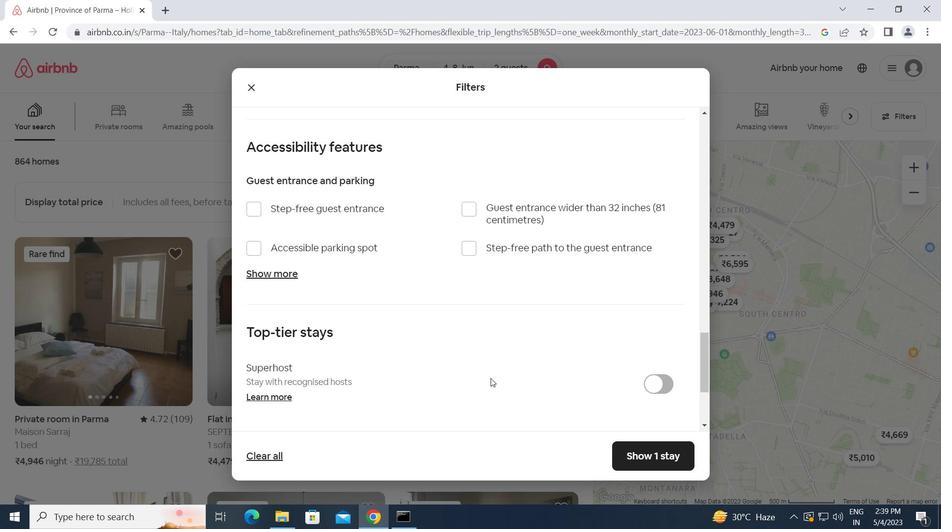 
Action: Mouse scrolled (491, 378) with delta (0, 0)
Screenshot: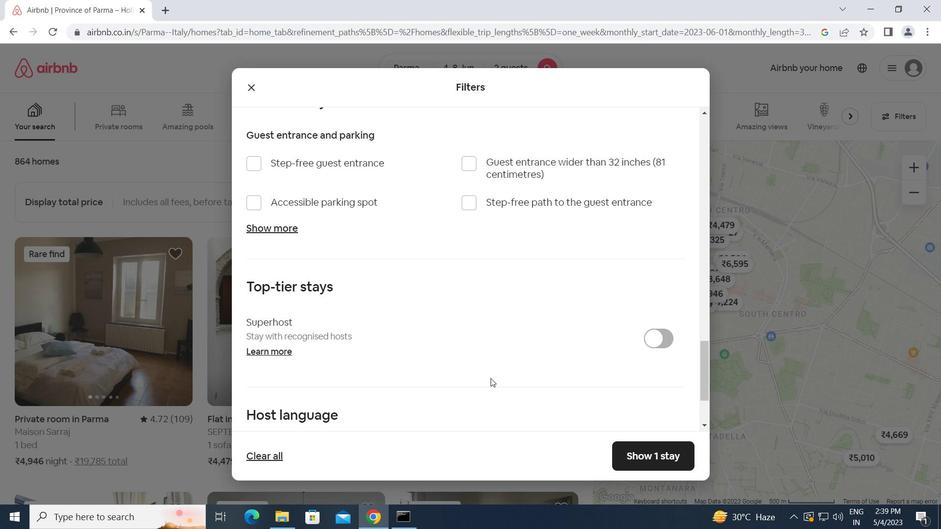 
Action: Mouse scrolled (491, 378) with delta (0, 0)
Screenshot: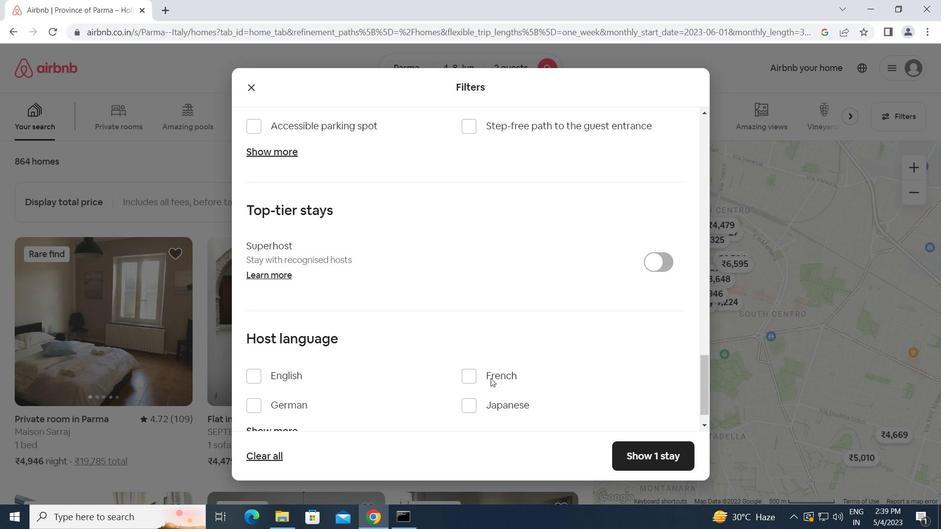 
Action: Mouse moved to (251, 341)
Screenshot: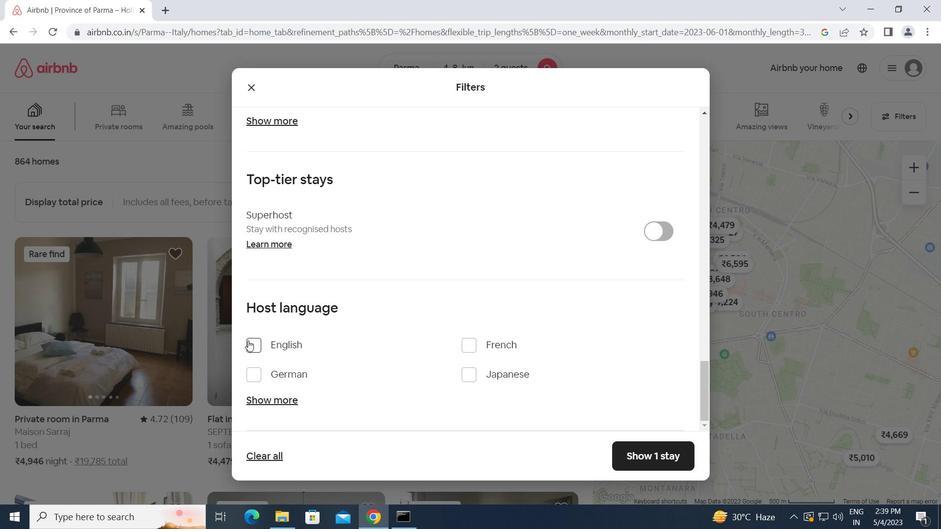 
Action: Mouse pressed left at (251, 341)
Screenshot: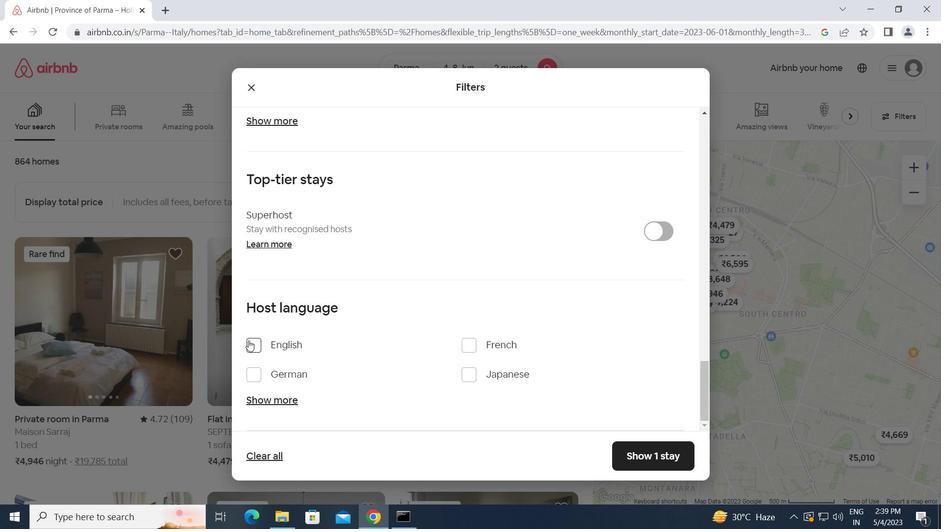 
Action: Mouse moved to (634, 452)
Screenshot: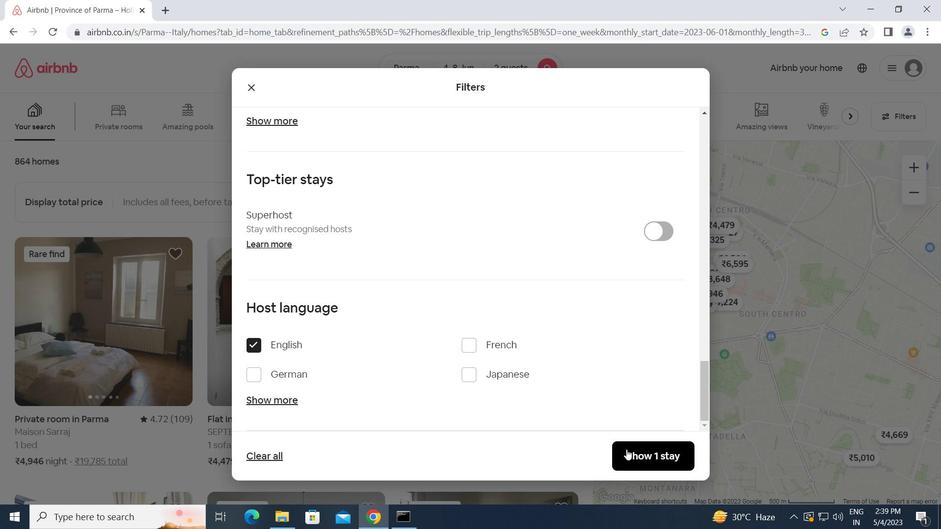 
Action: Mouse pressed left at (634, 452)
Screenshot: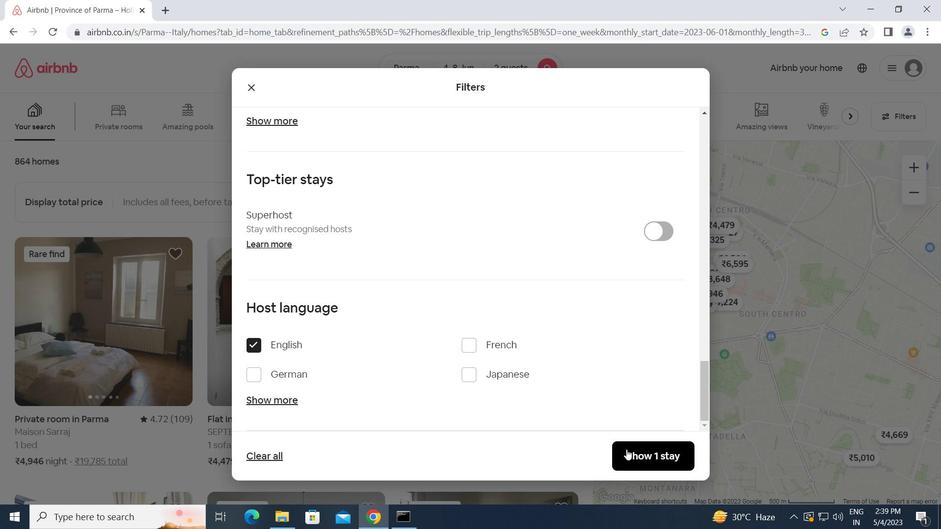 
Action: Mouse moved to (634, 452)
Screenshot: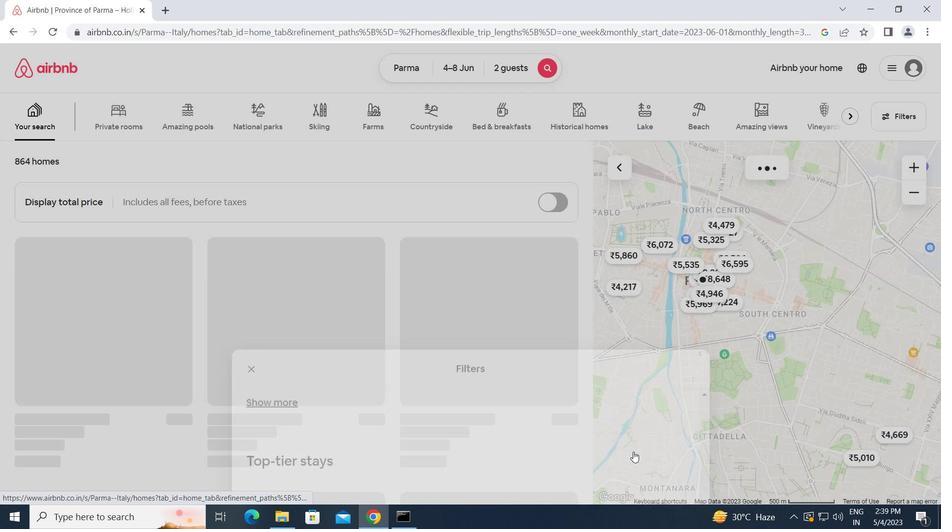 
